 Task: Send an email with the signature Danielle Scott with the subject 'Request for payment' and the message 'I am pleased to inform you that we have accepted your proposal.' from softage.1@softage.net to softage.4@softage.net and softage.5@softage.net with CC to softage.6@softage.net
Action: Key pressed n
Screenshot: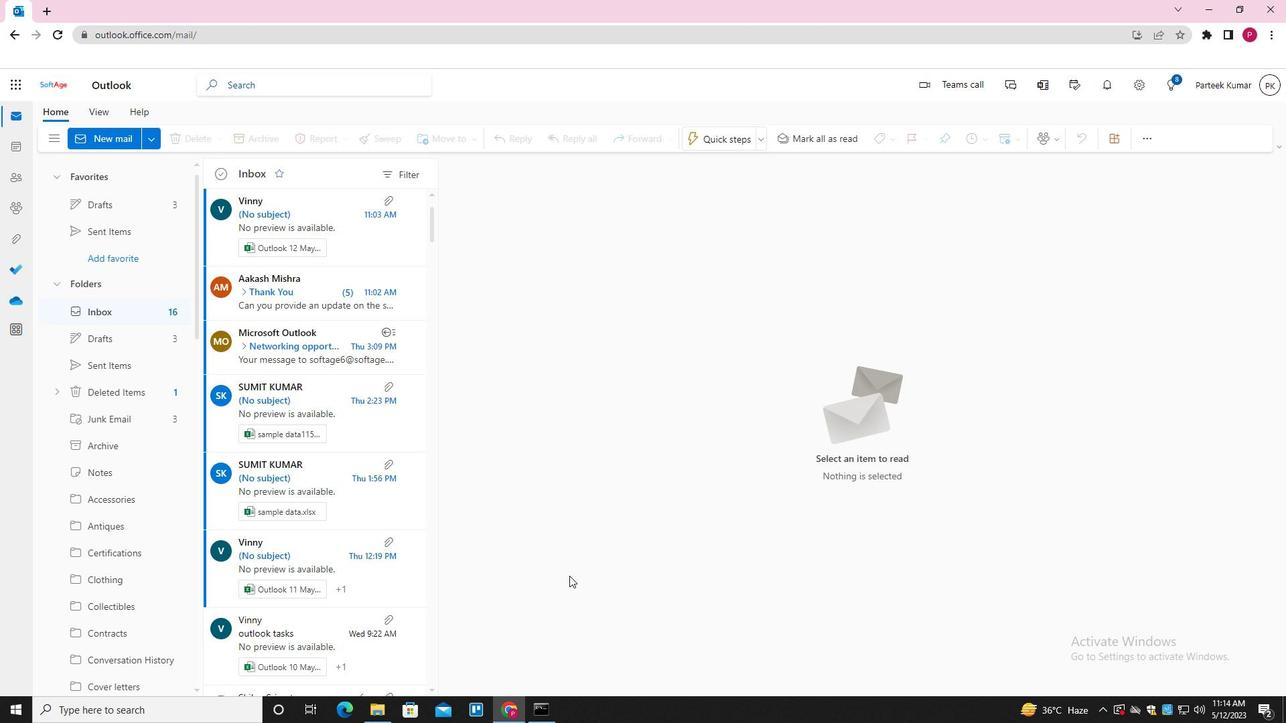 
Action: Mouse moved to (589, 378)
Screenshot: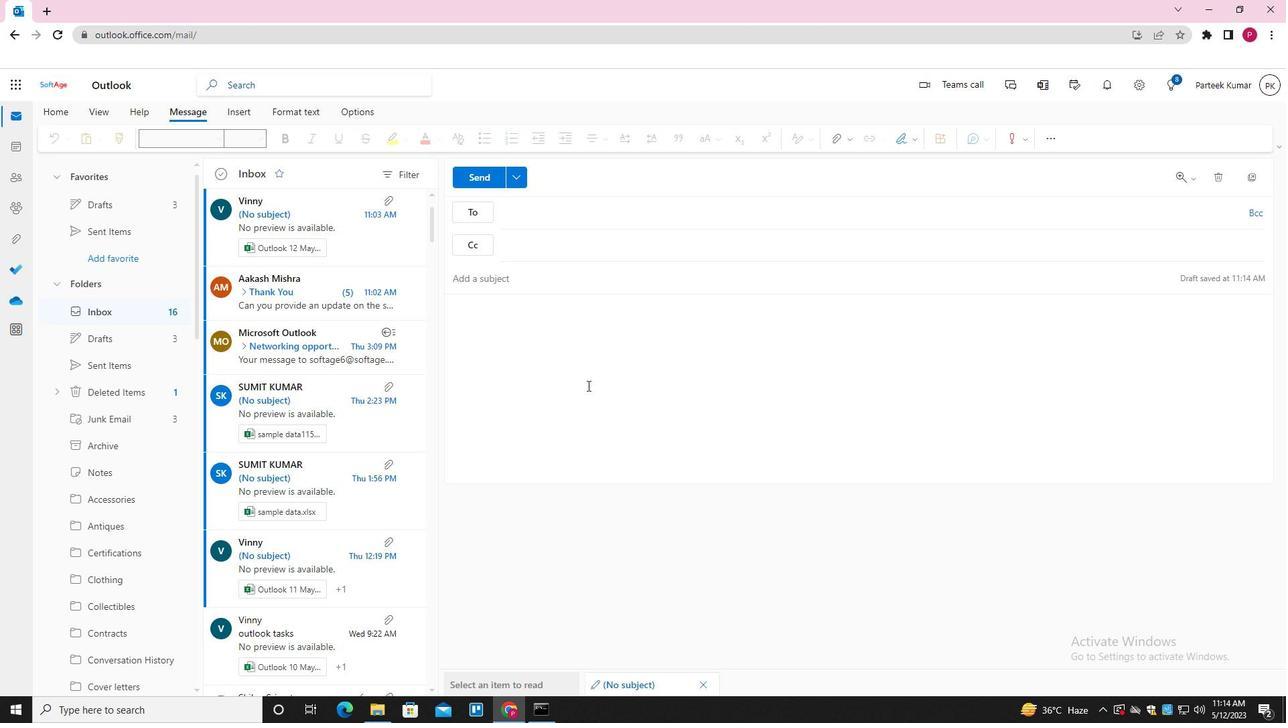 
Action: Mouse pressed left at (589, 378)
Screenshot: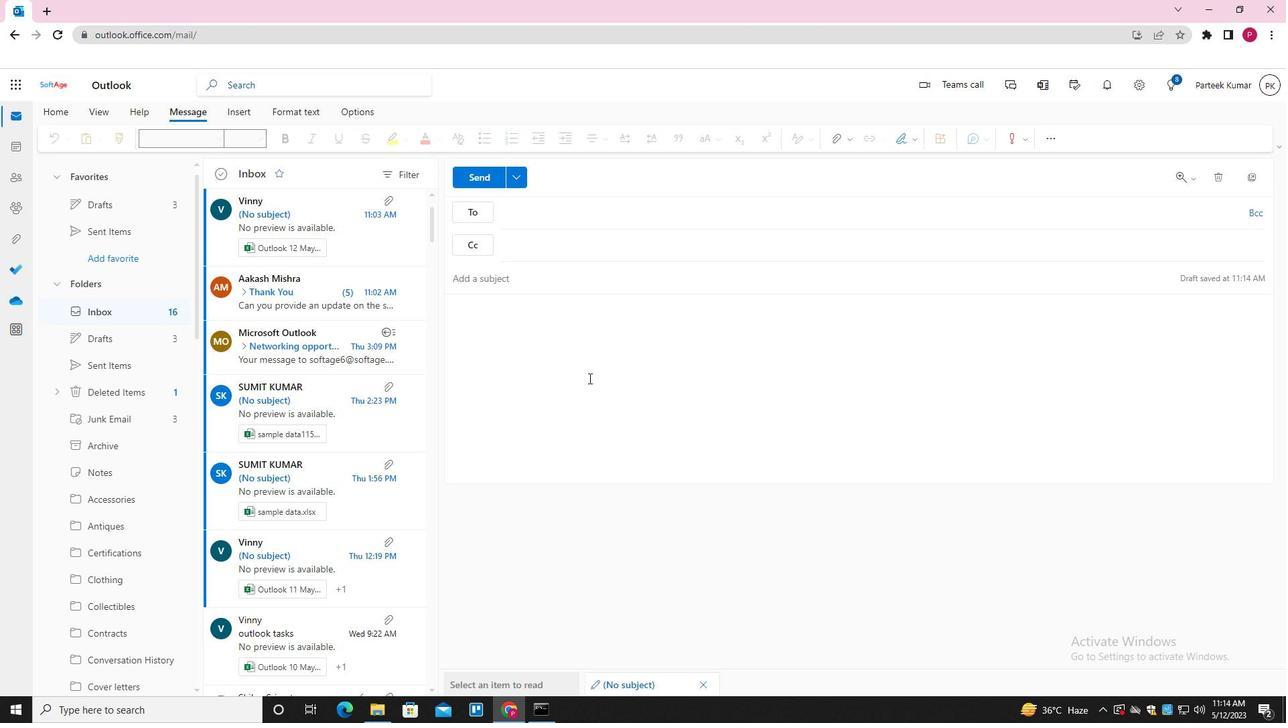 
Action: Mouse moved to (916, 145)
Screenshot: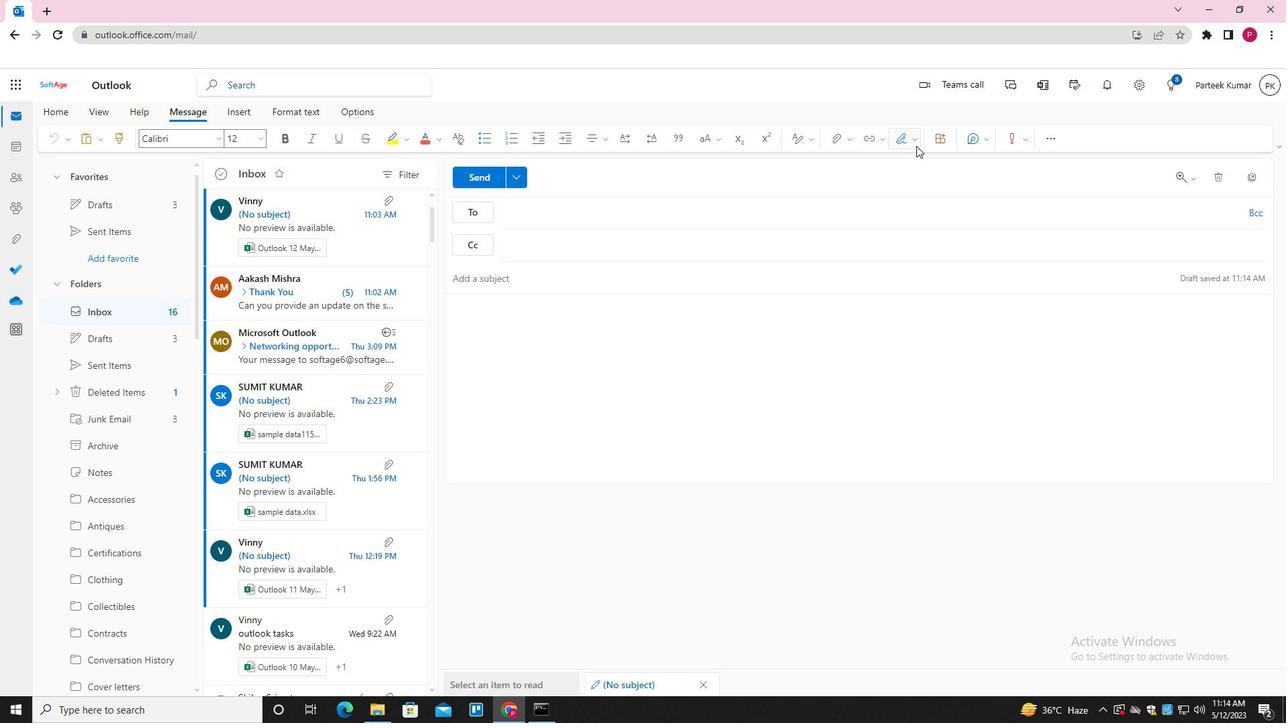 
Action: Mouse pressed left at (916, 145)
Screenshot: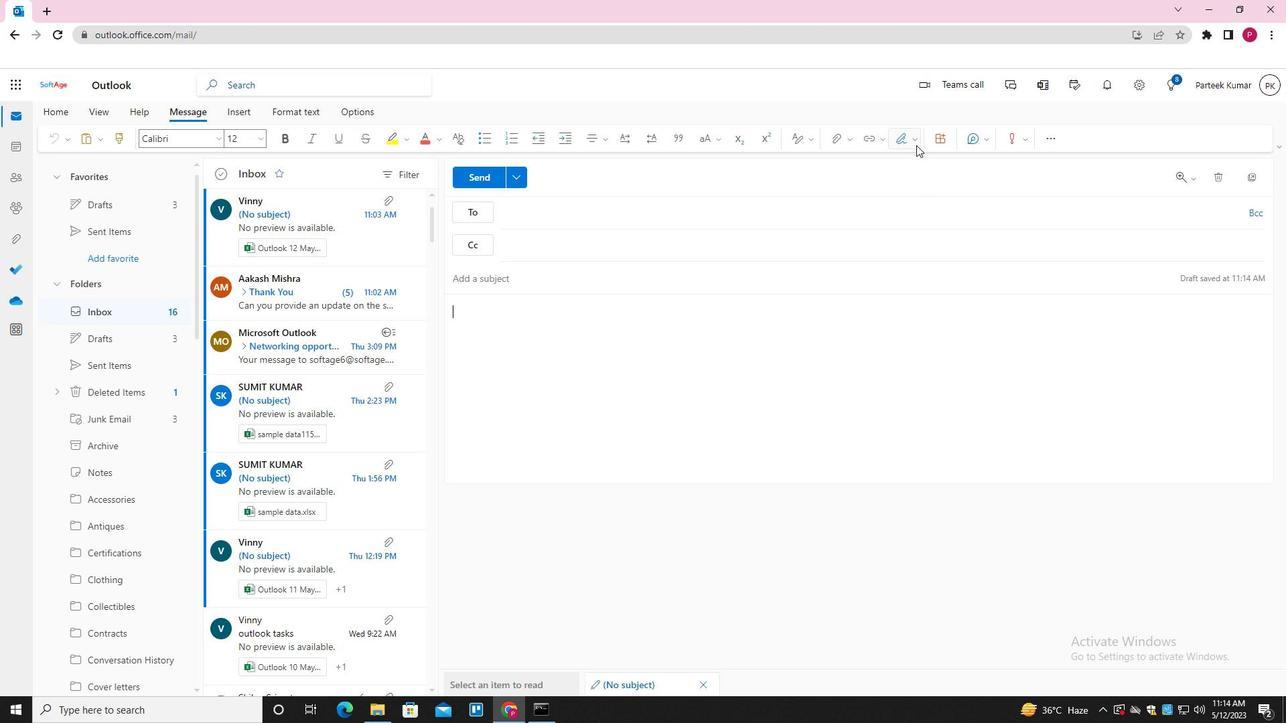 
Action: Mouse moved to (896, 194)
Screenshot: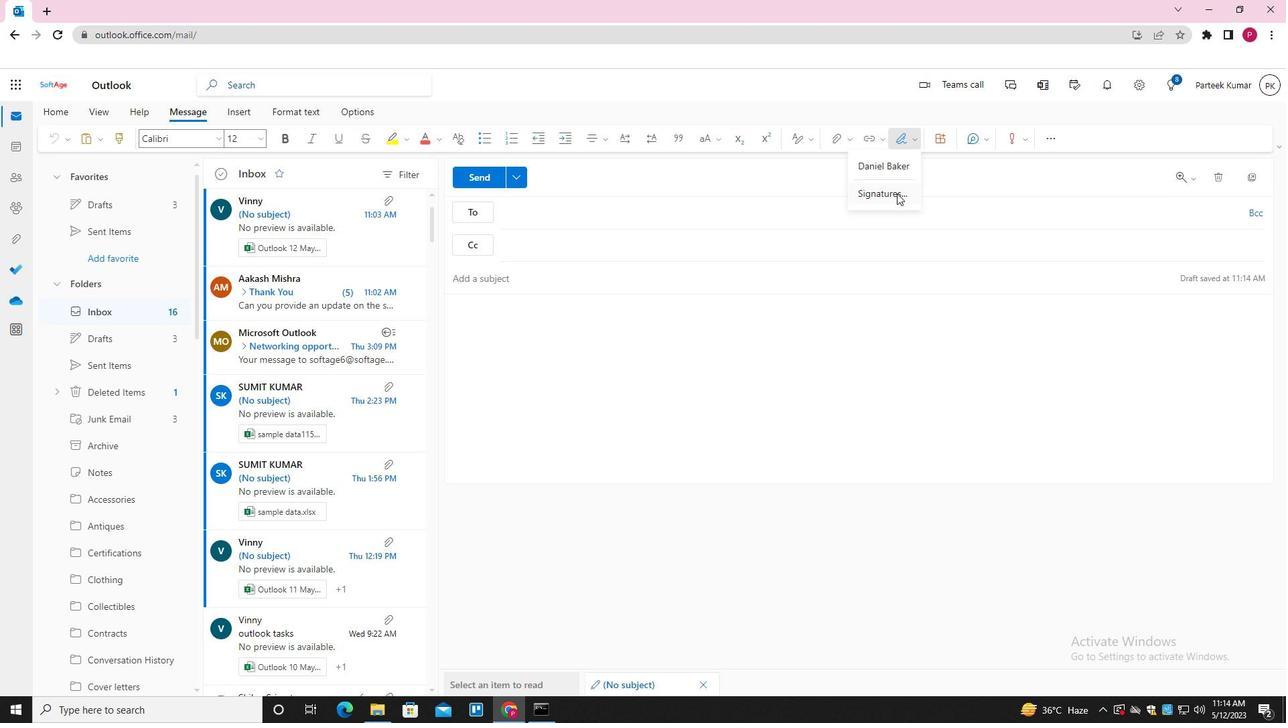 
Action: Mouse pressed left at (896, 194)
Screenshot: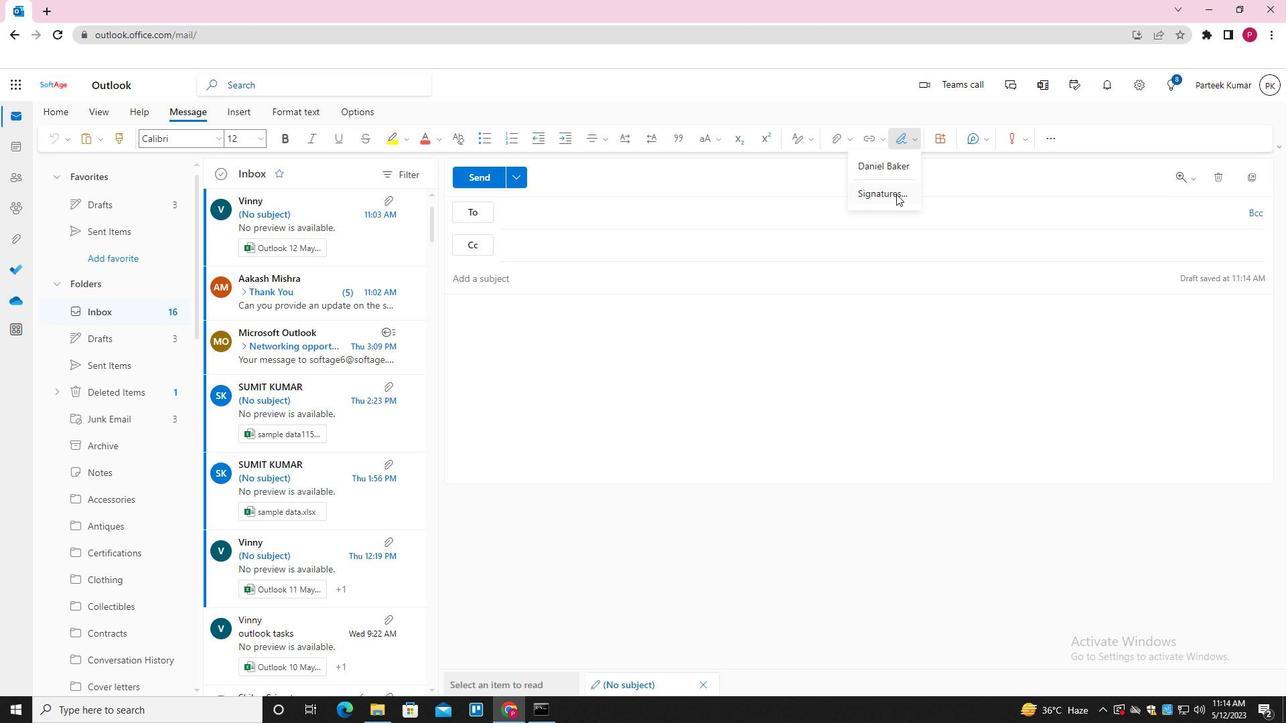 
Action: Mouse moved to (896, 246)
Screenshot: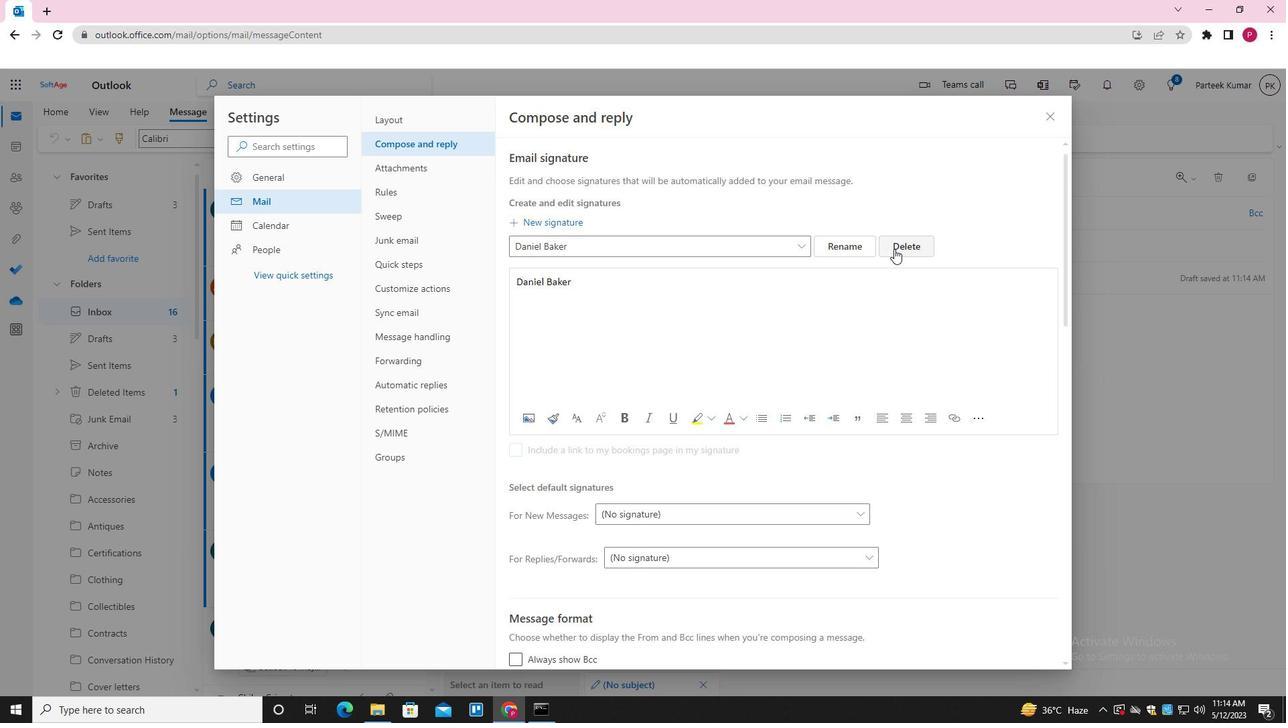 
Action: Mouse pressed left at (896, 246)
Screenshot: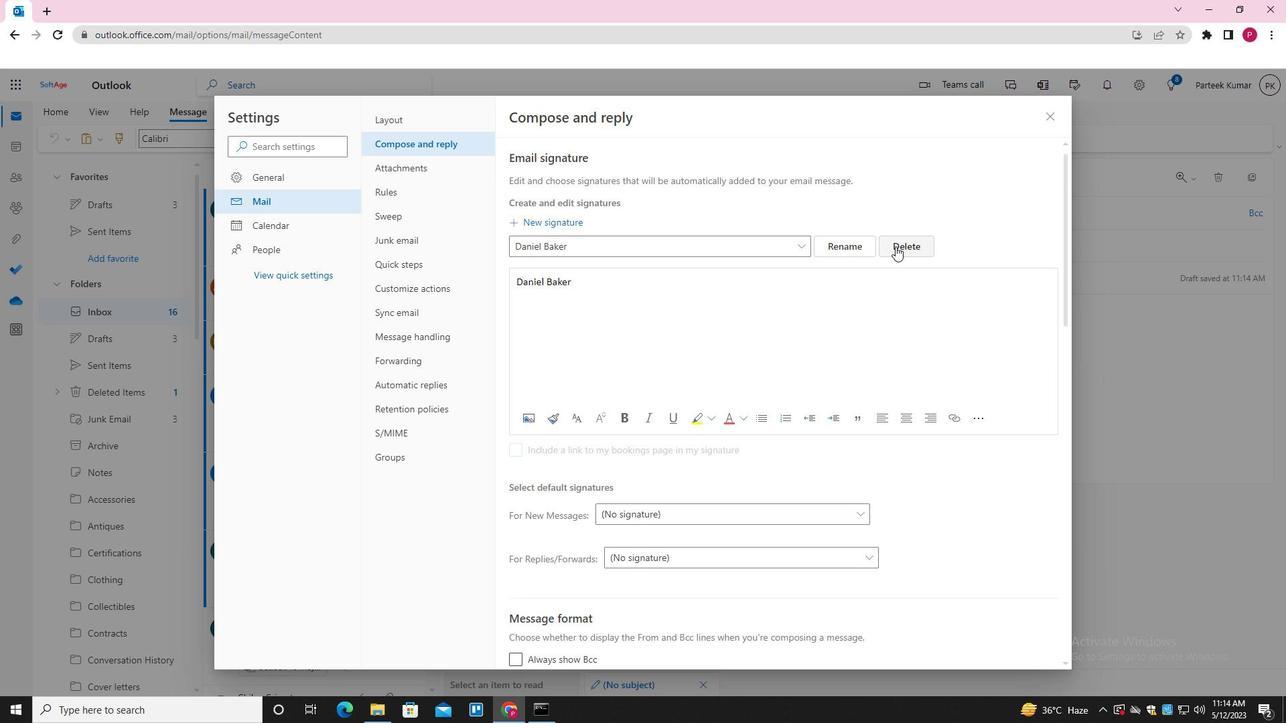 
Action: Mouse moved to (676, 250)
Screenshot: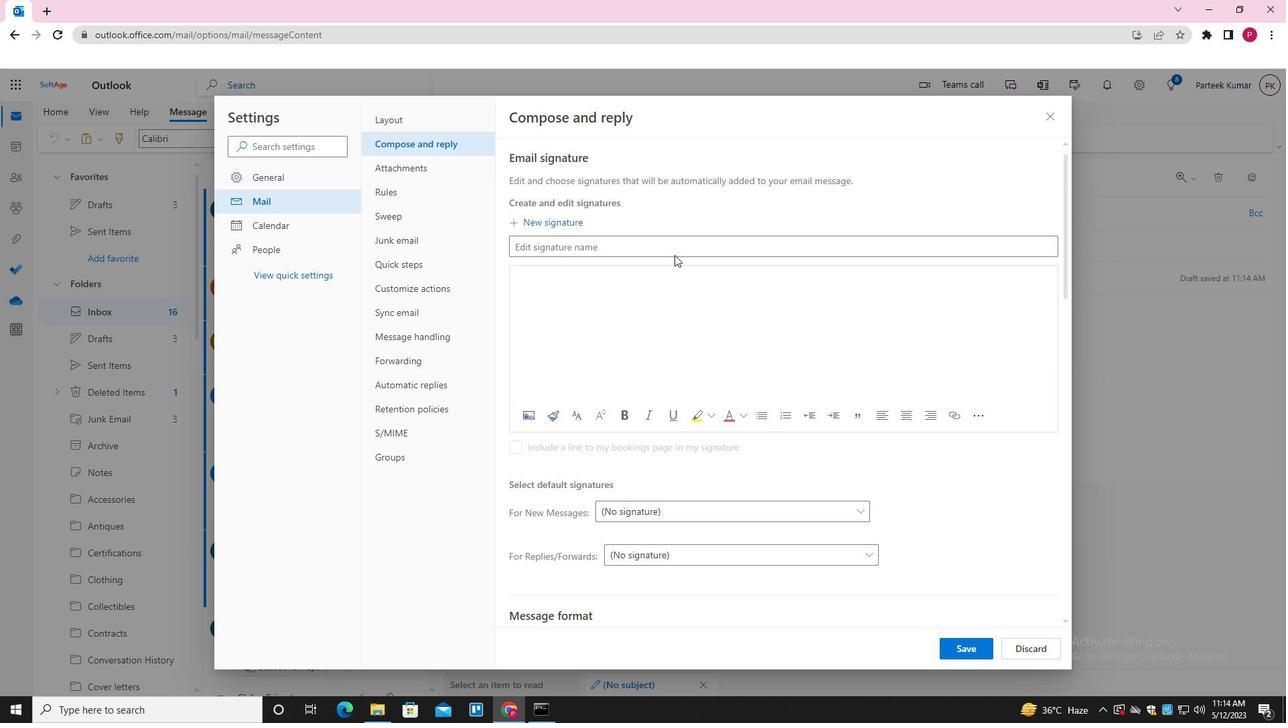 
Action: Mouse pressed left at (676, 250)
Screenshot: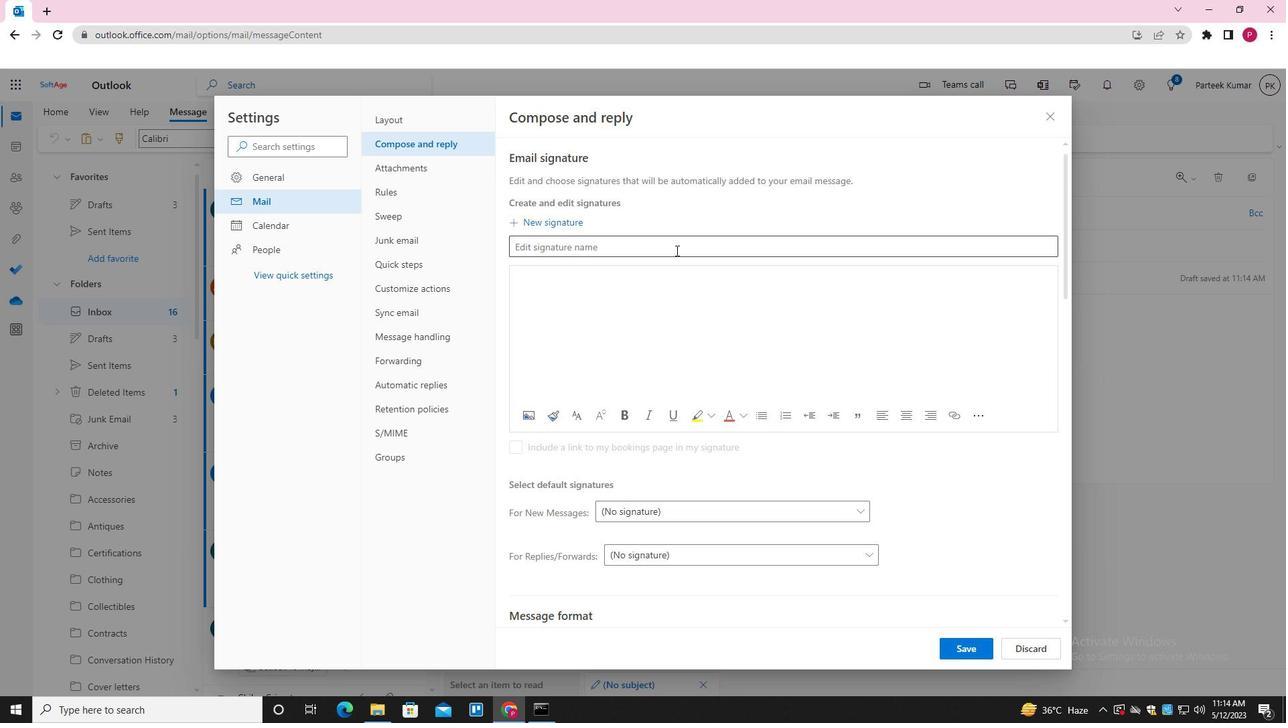 
Action: Key pressed <Key.shift>DANIELLE<Key.space><Key.shift>SCOTTctrl+A<'\x03'>
Screenshot: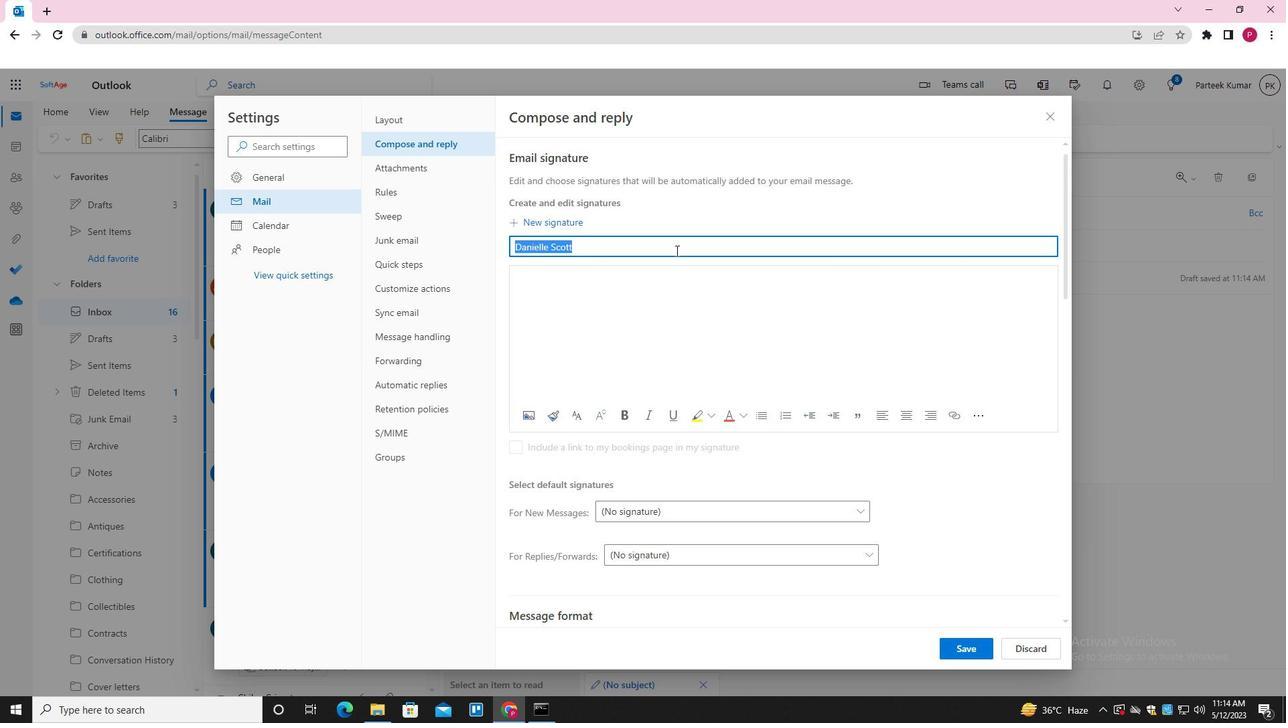 
Action: Mouse moved to (687, 290)
Screenshot: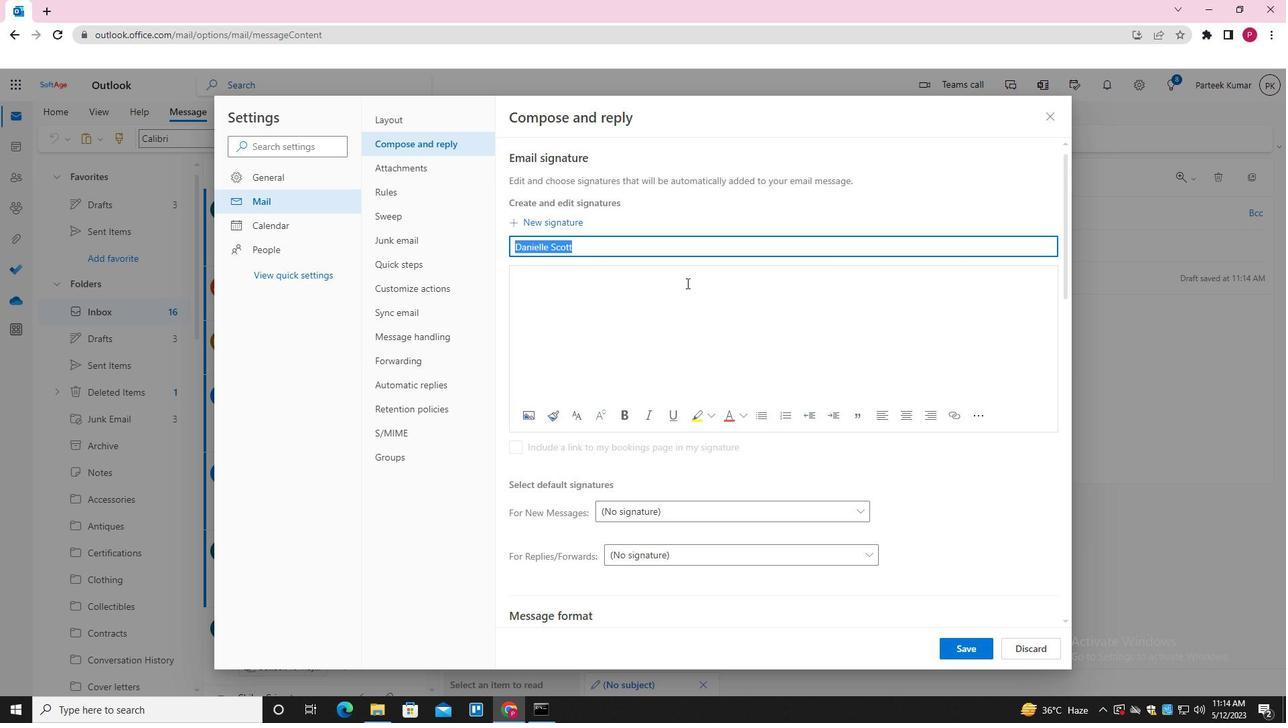
Action: Mouse pressed left at (687, 290)
Screenshot: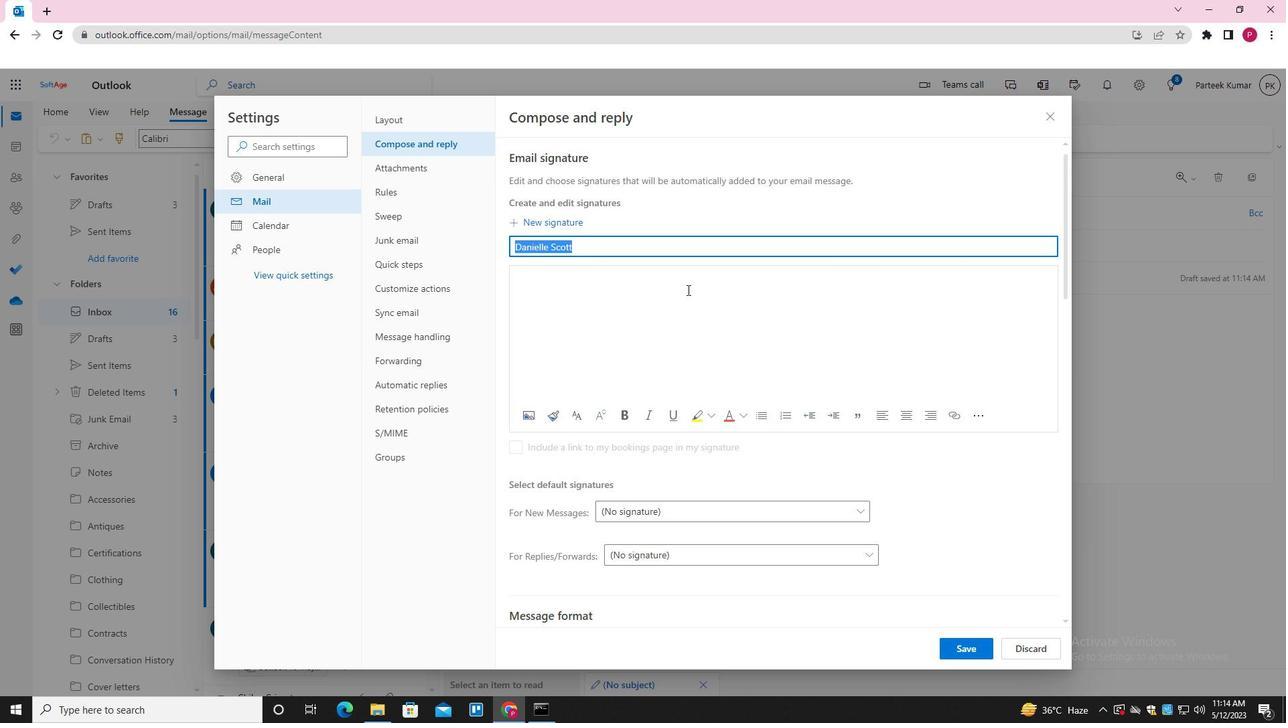 
Action: Key pressed ctrl+V
Screenshot: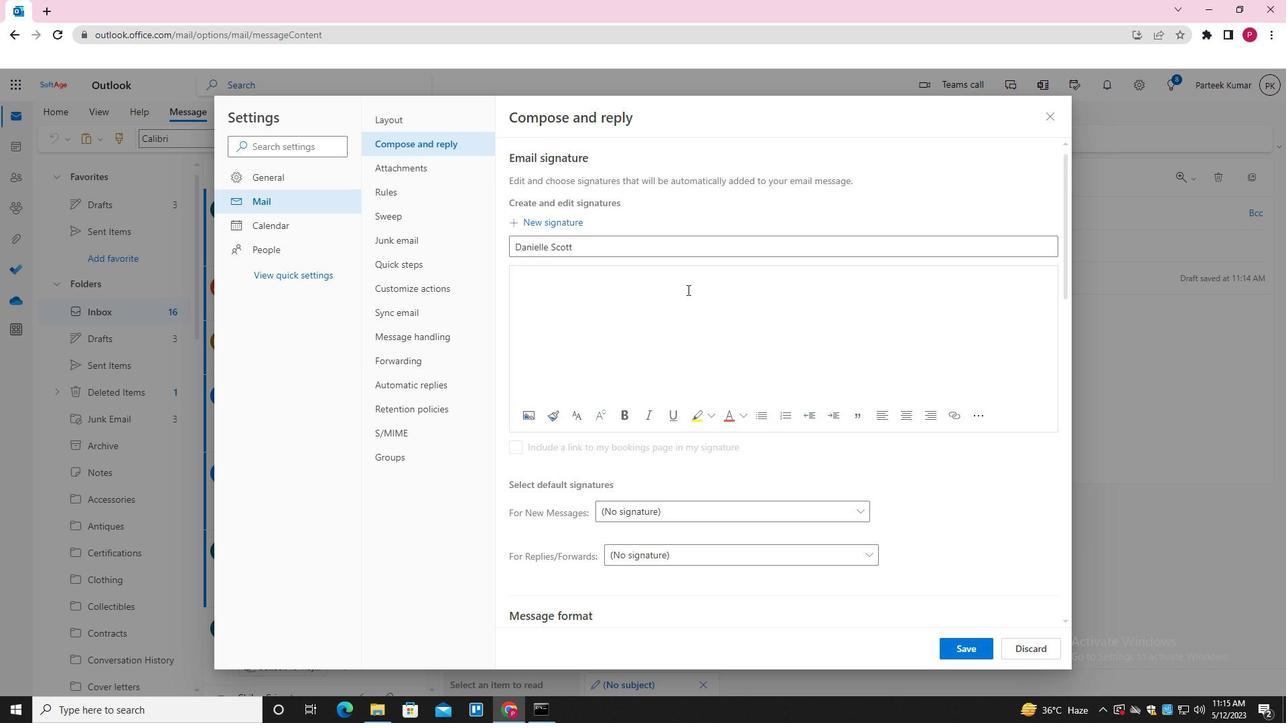 
Action: Mouse moved to (957, 647)
Screenshot: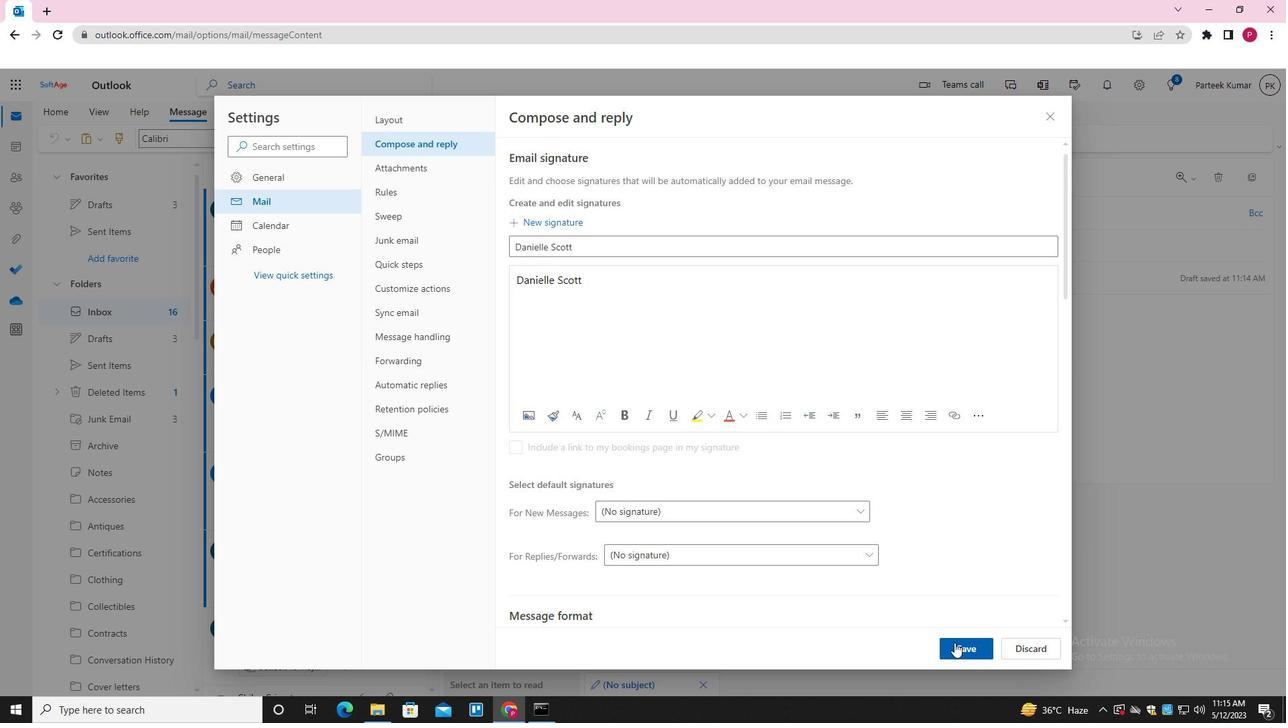 
Action: Mouse pressed left at (957, 647)
Screenshot: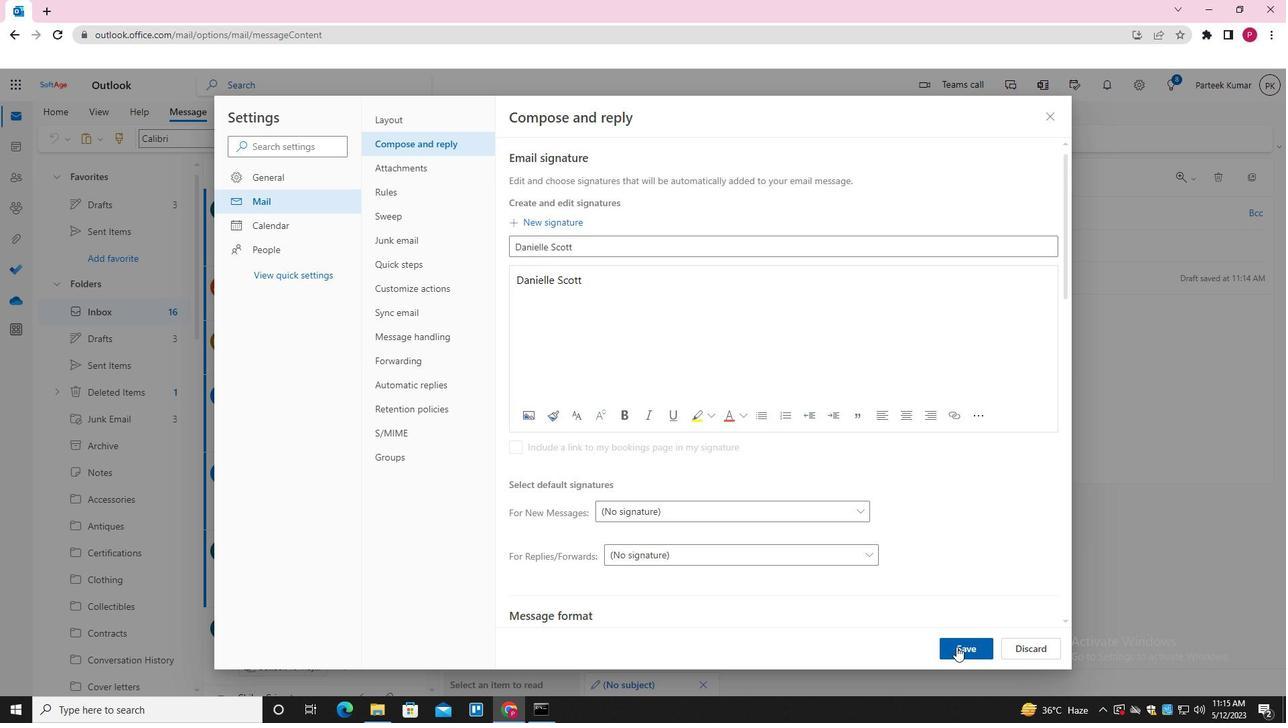 
Action: Mouse moved to (1044, 112)
Screenshot: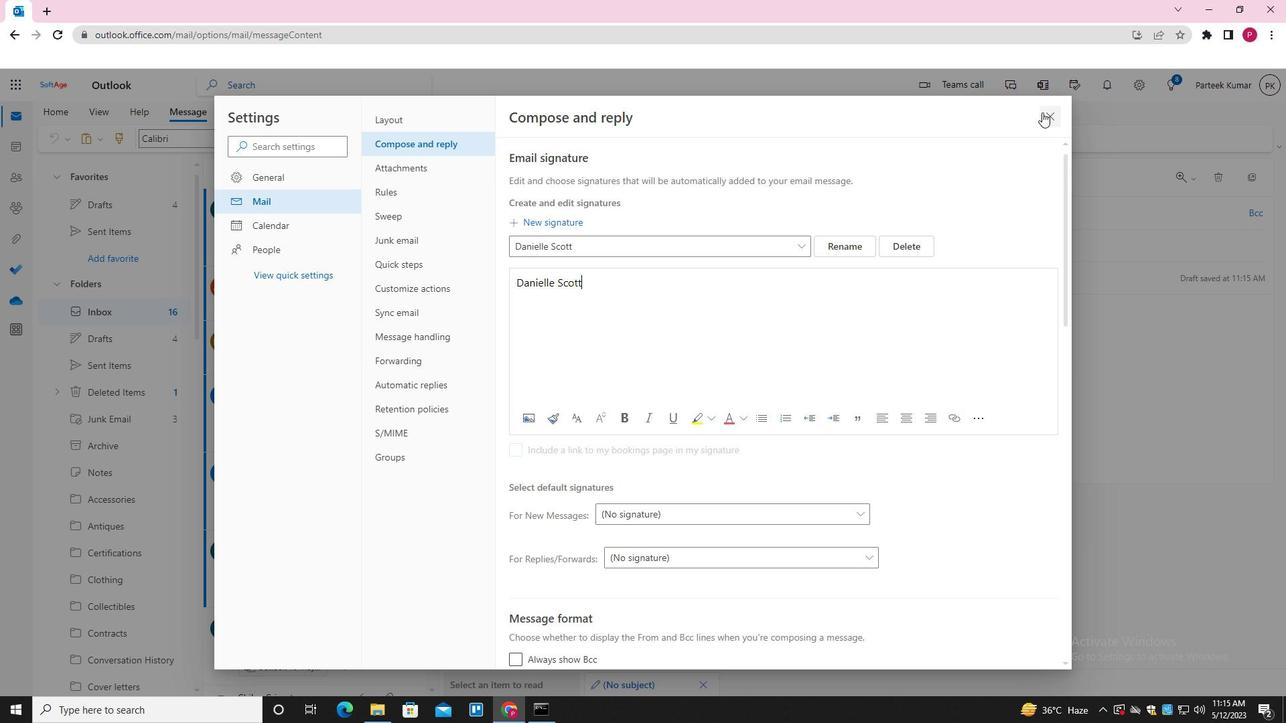 
Action: Mouse pressed left at (1044, 112)
Screenshot: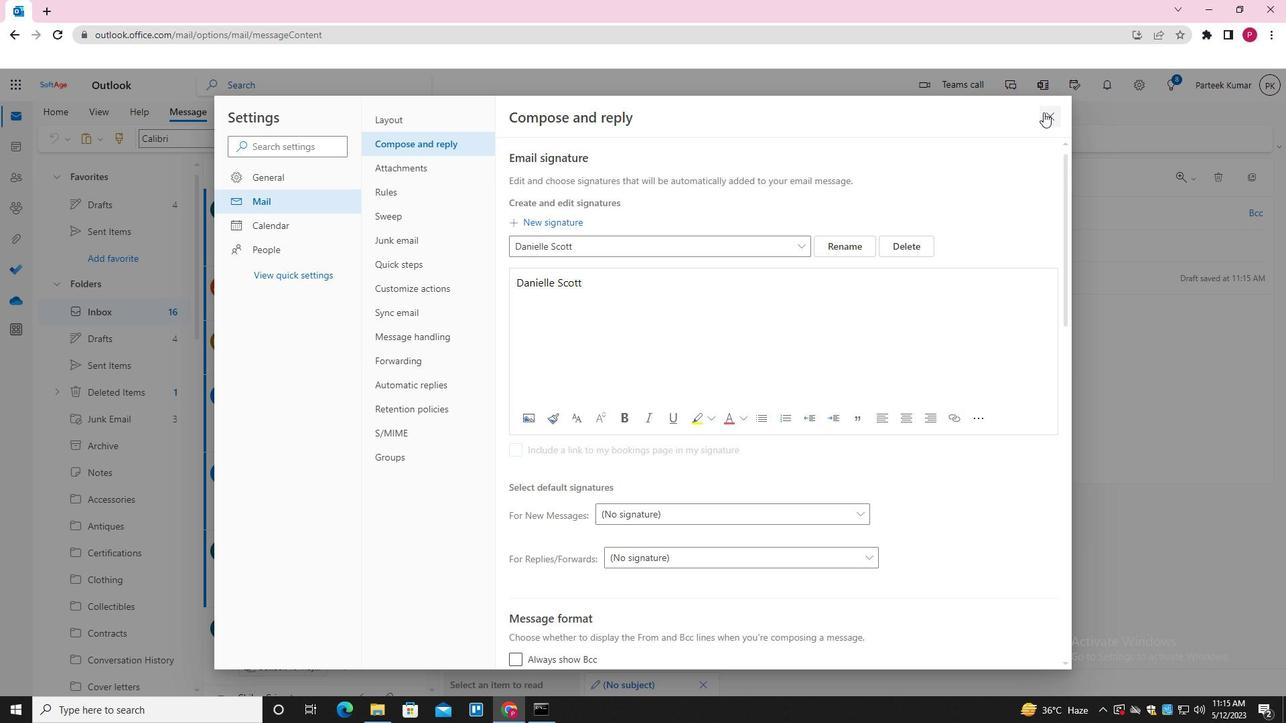 
Action: Mouse moved to (675, 337)
Screenshot: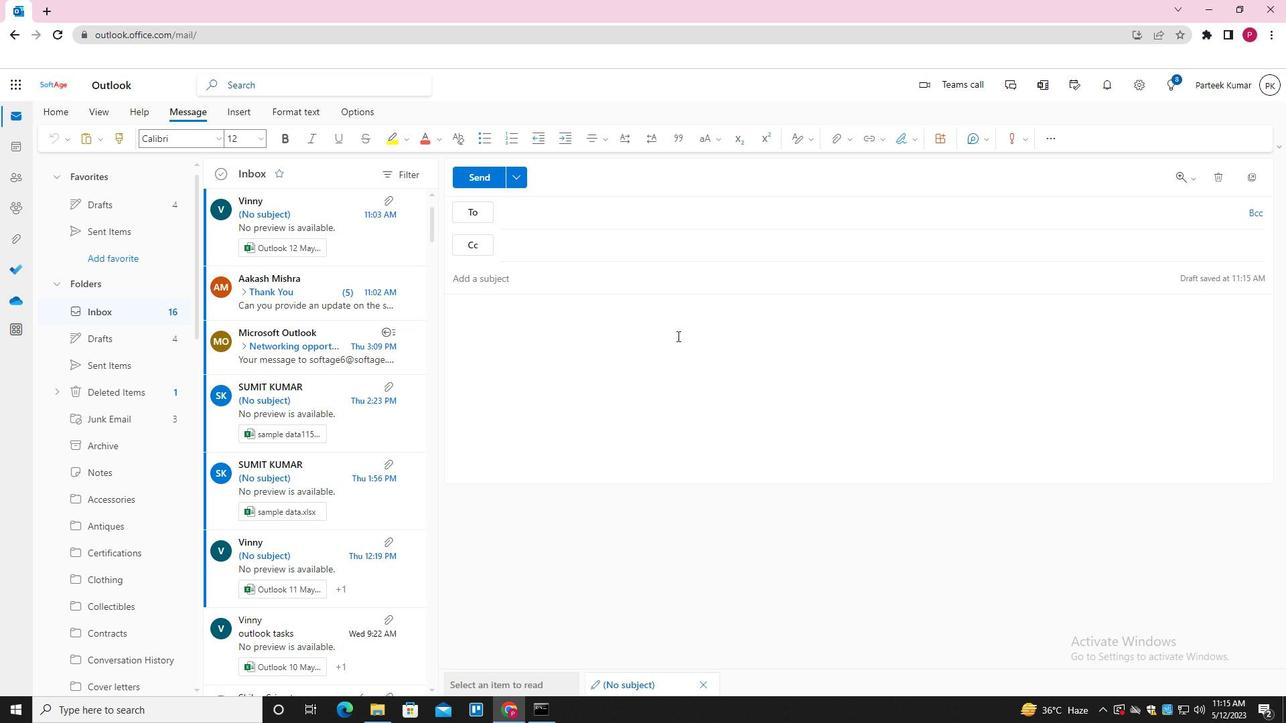 
Action: Mouse pressed left at (675, 337)
Screenshot: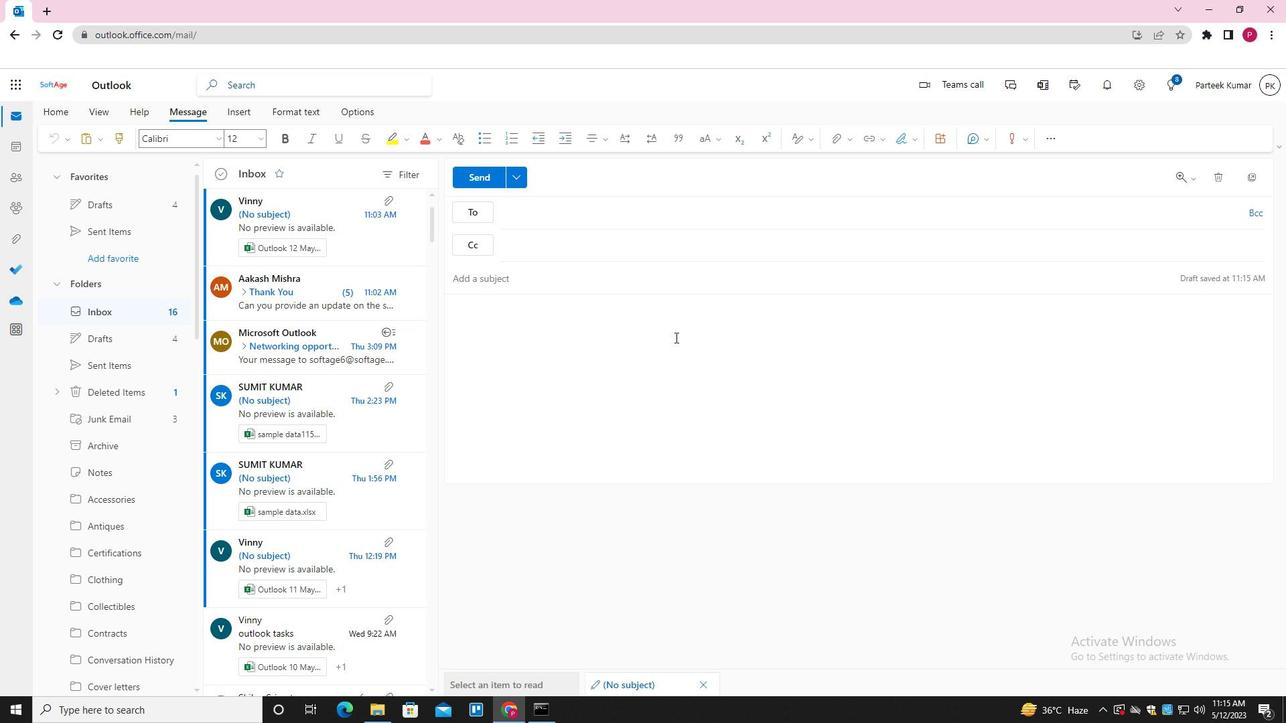
Action: Mouse moved to (909, 136)
Screenshot: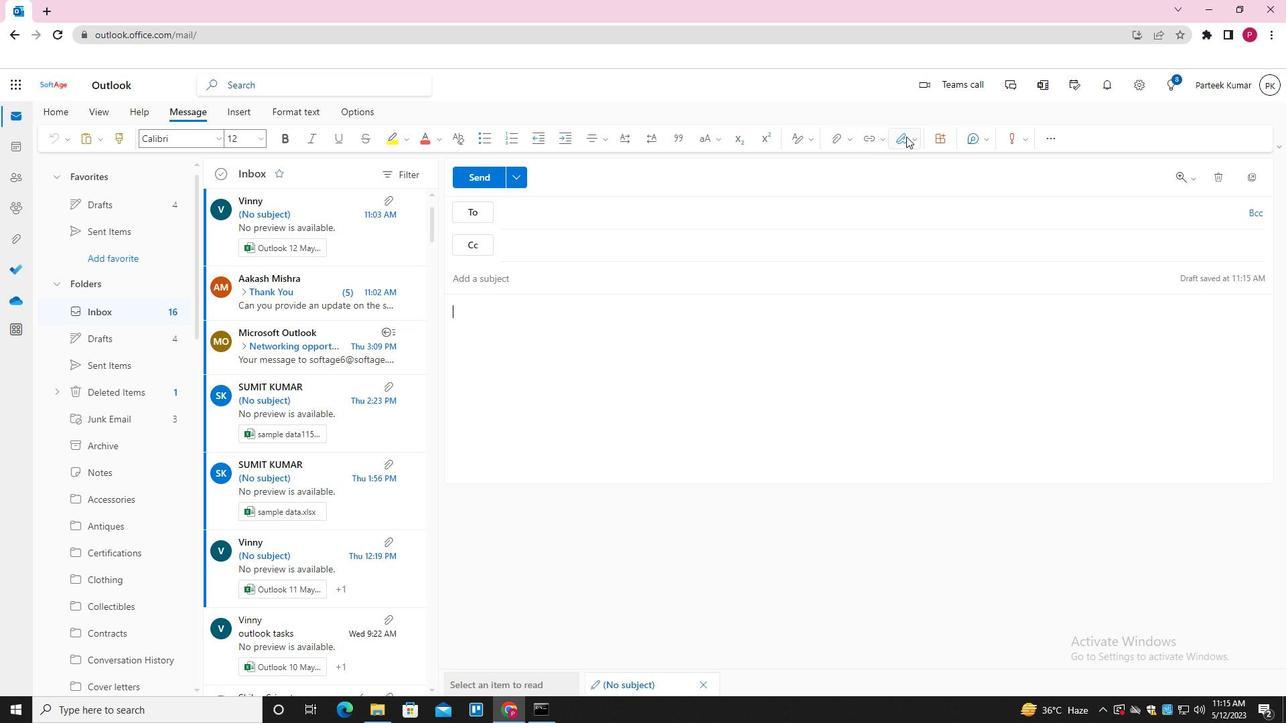 
Action: Mouse pressed left at (909, 136)
Screenshot: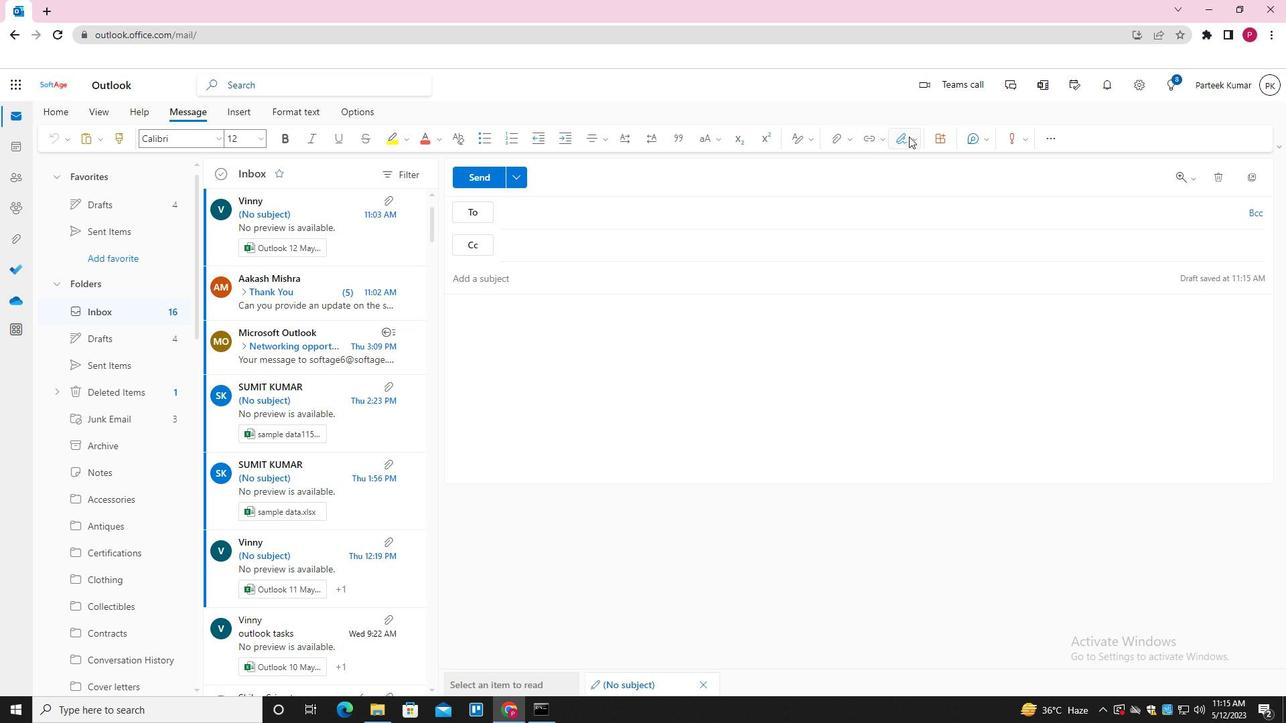 
Action: Mouse moved to (887, 166)
Screenshot: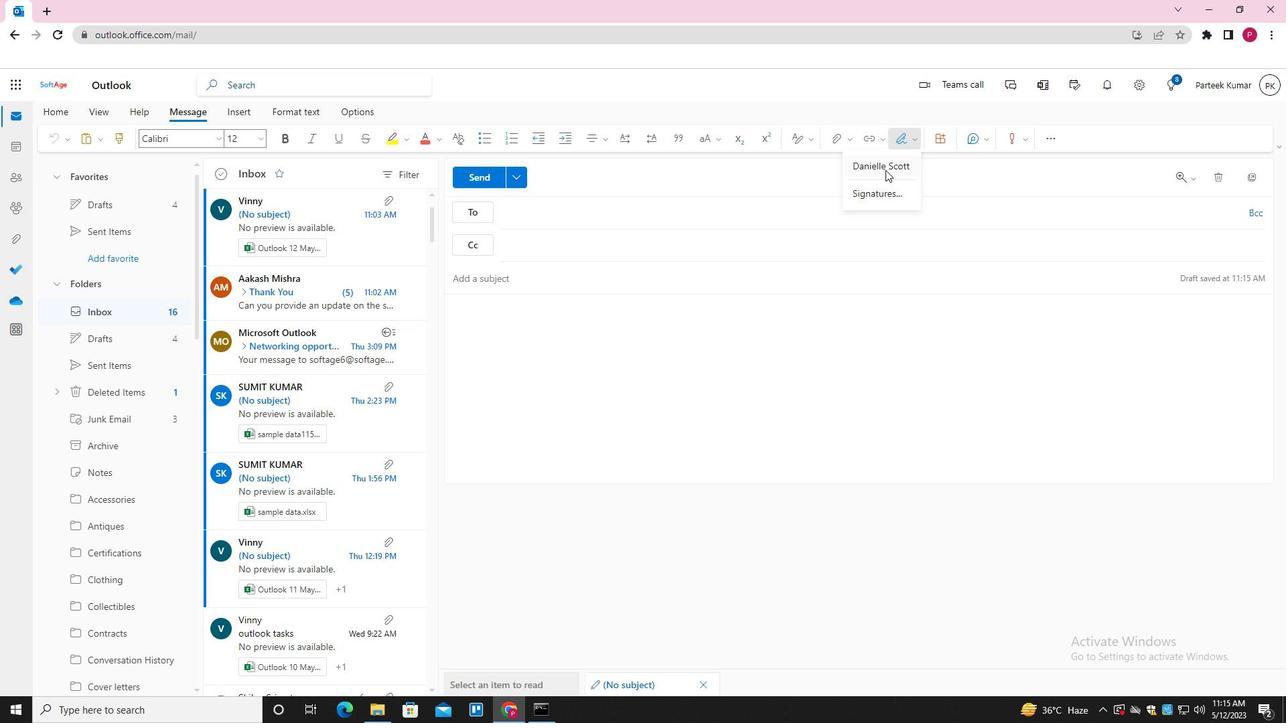 
Action: Mouse pressed left at (887, 166)
Screenshot: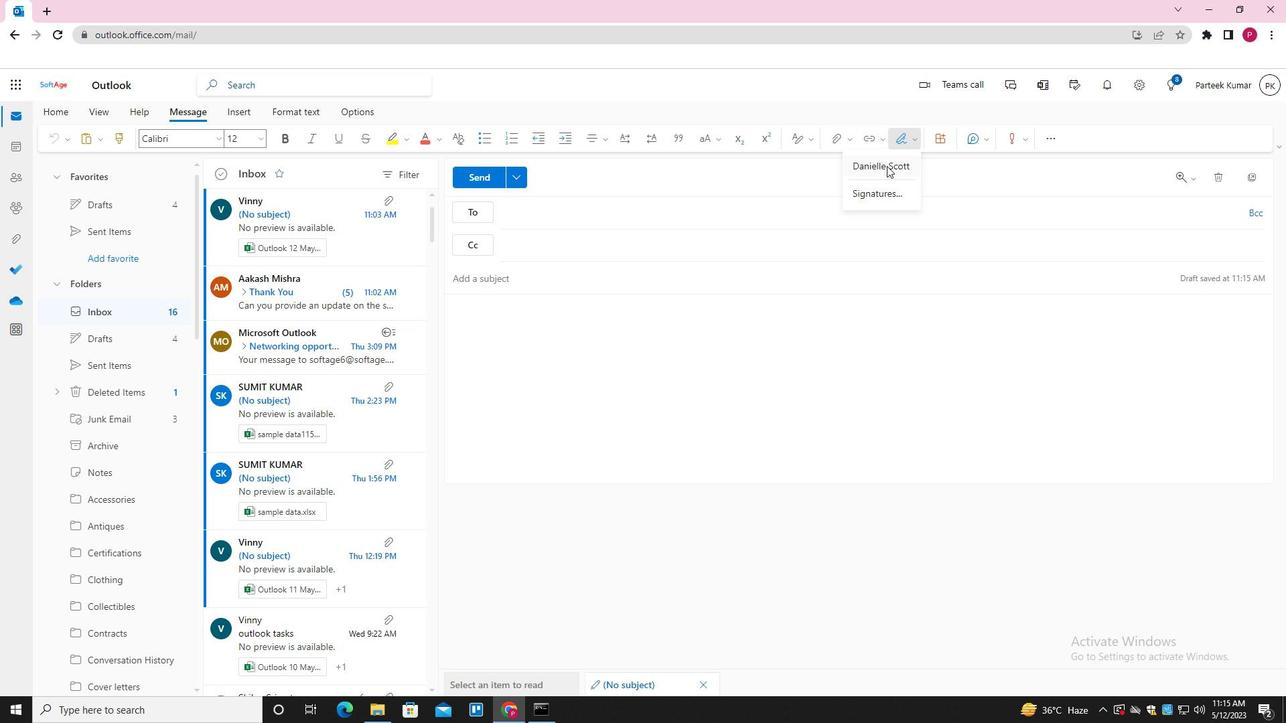 
Action: Mouse moved to (541, 282)
Screenshot: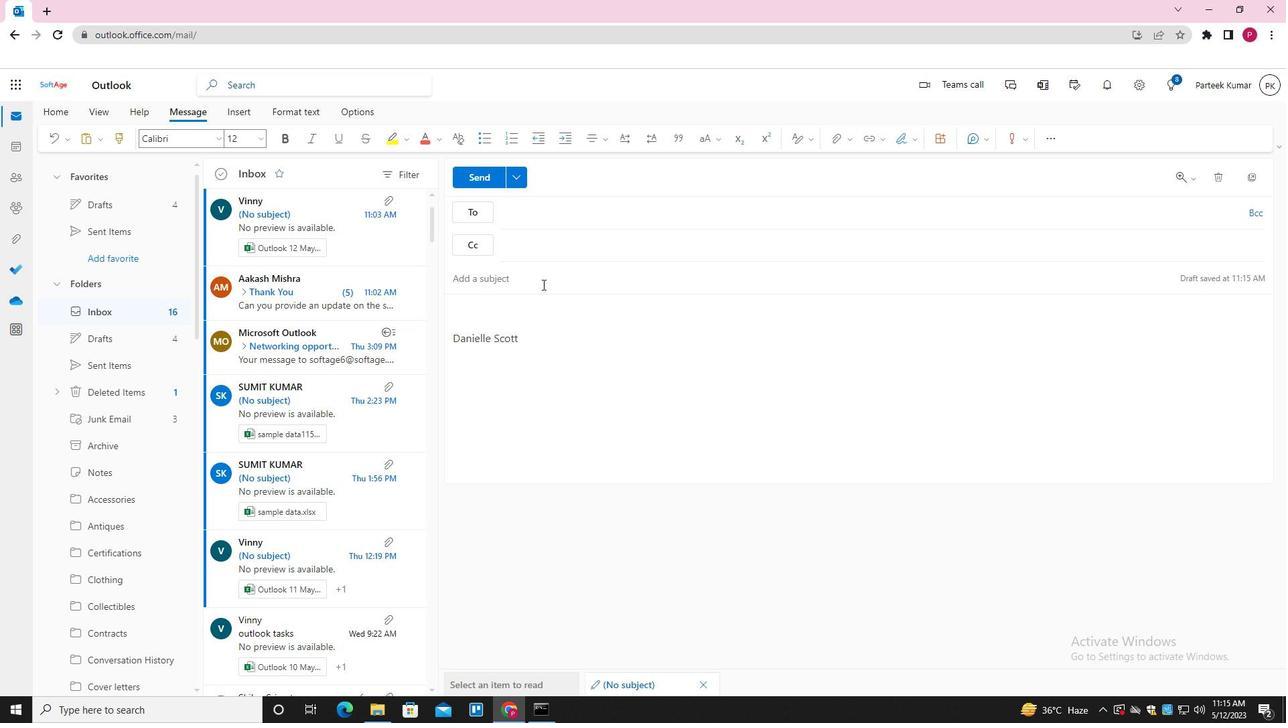 
Action: Mouse pressed left at (541, 282)
Screenshot: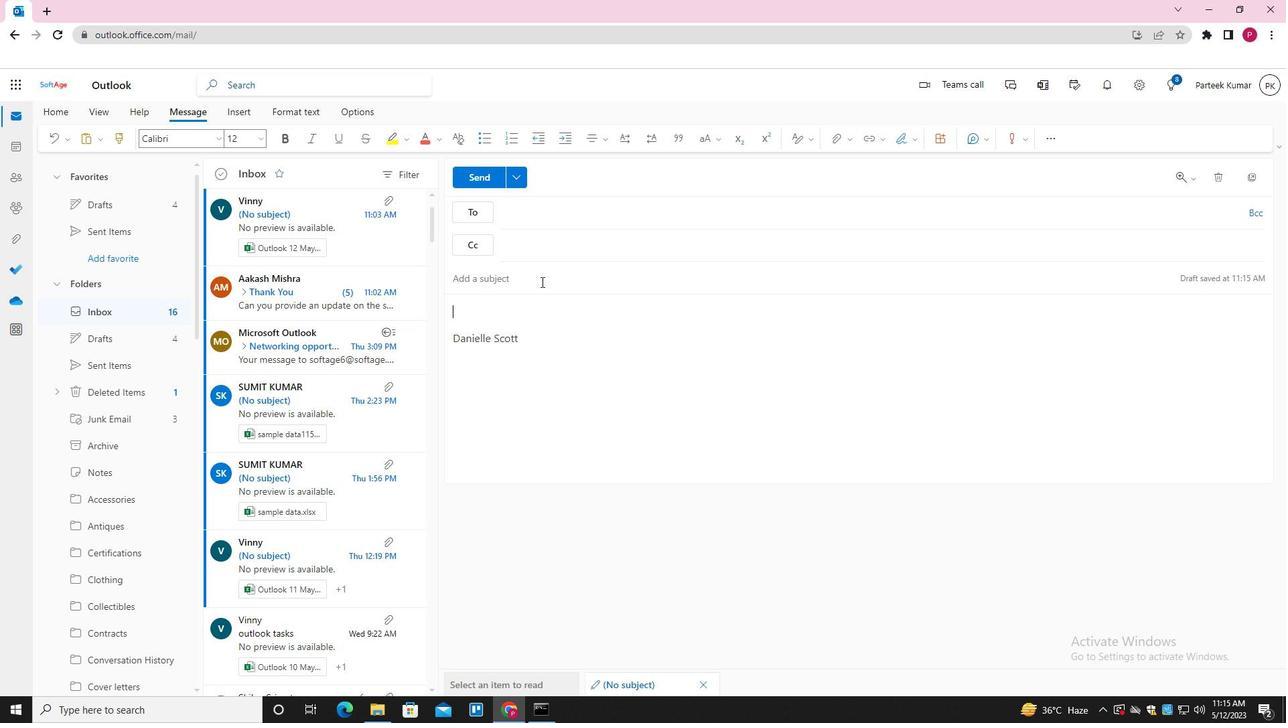 
Action: Key pressed <Key.shift>ctrl+REQUEST<Key.space>FOR<Key.space>PAYMENT<Key.space>
Screenshot: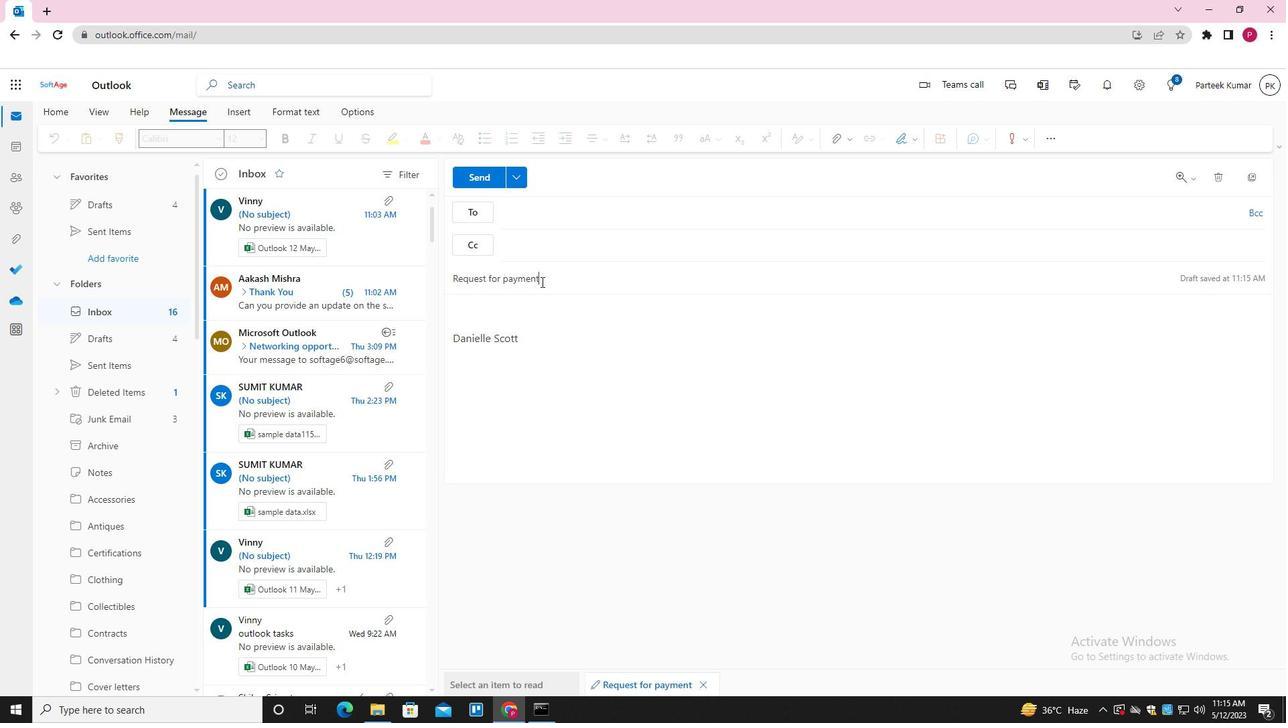 
Action: Mouse moved to (518, 309)
Screenshot: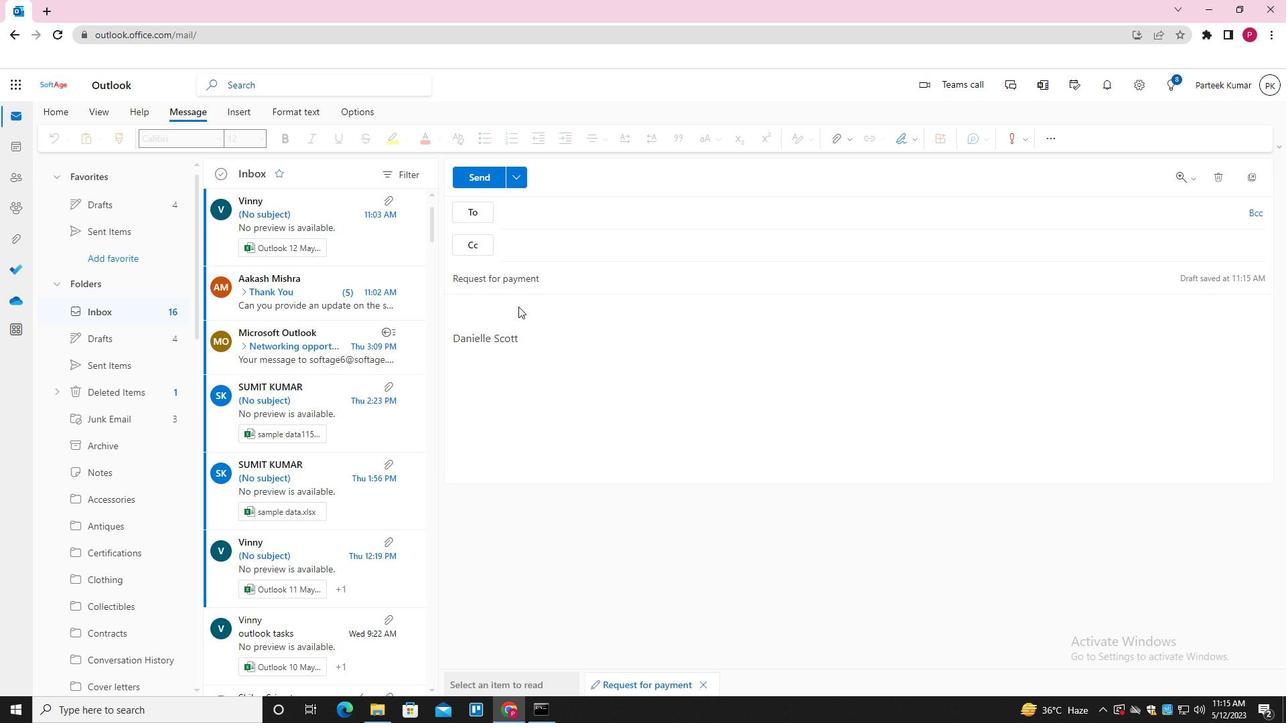 
Action: Mouse pressed left at (518, 309)
Screenshot: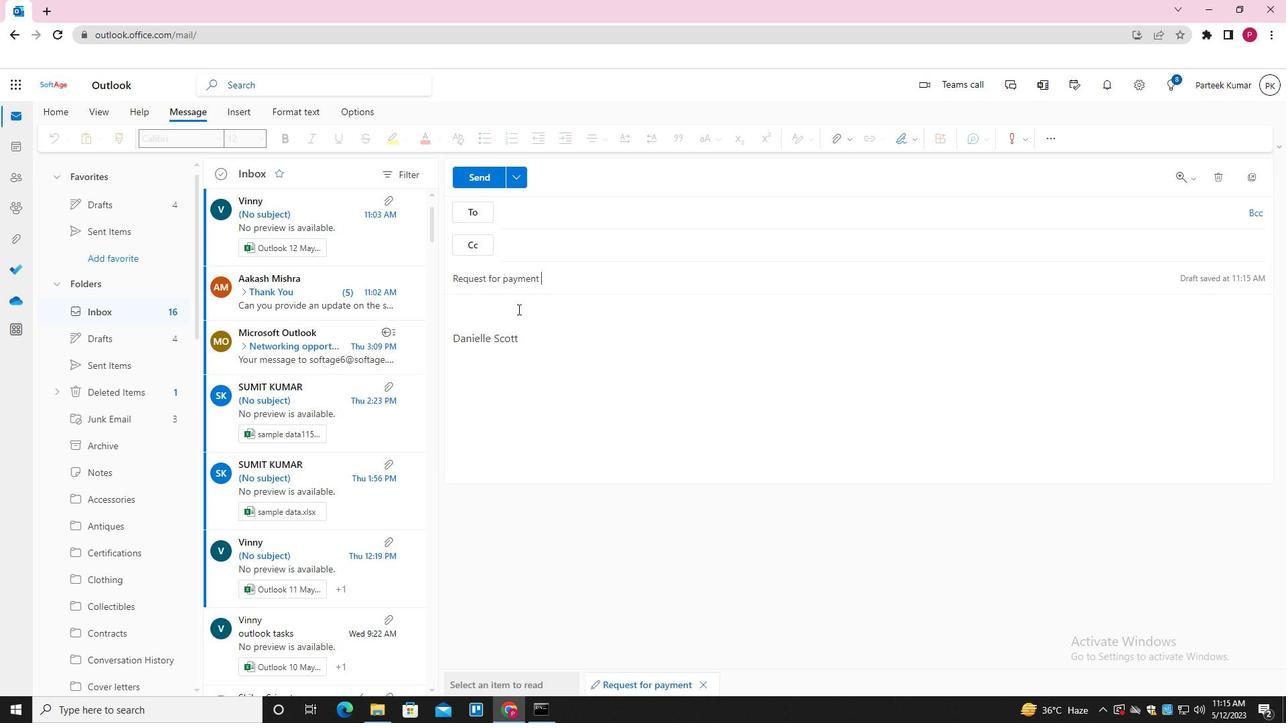 
Action: Key pressed <Key.shift>I<Key.space>AM<Key.space>PLEASED<Key.space>TO<Key.space>INFORM<Key.space>YOU<Key.space>THAT<Key.space>WE<Key.space>HAVW<Key.backspace>E<Key.space>ACCEPTED<Key.space>YOUR<Key.space>PROPOSAL<Key.space>
Screenshot: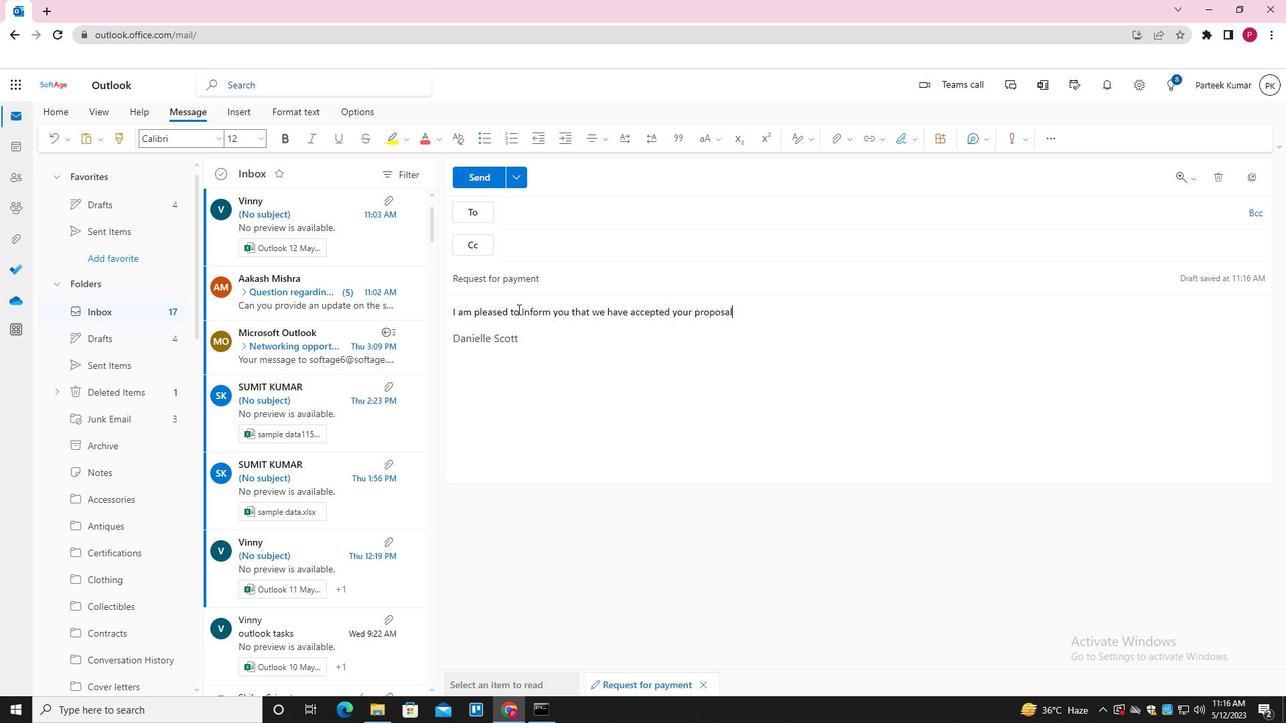 
Action: Mouse moved to (532, 209)
Screenshot: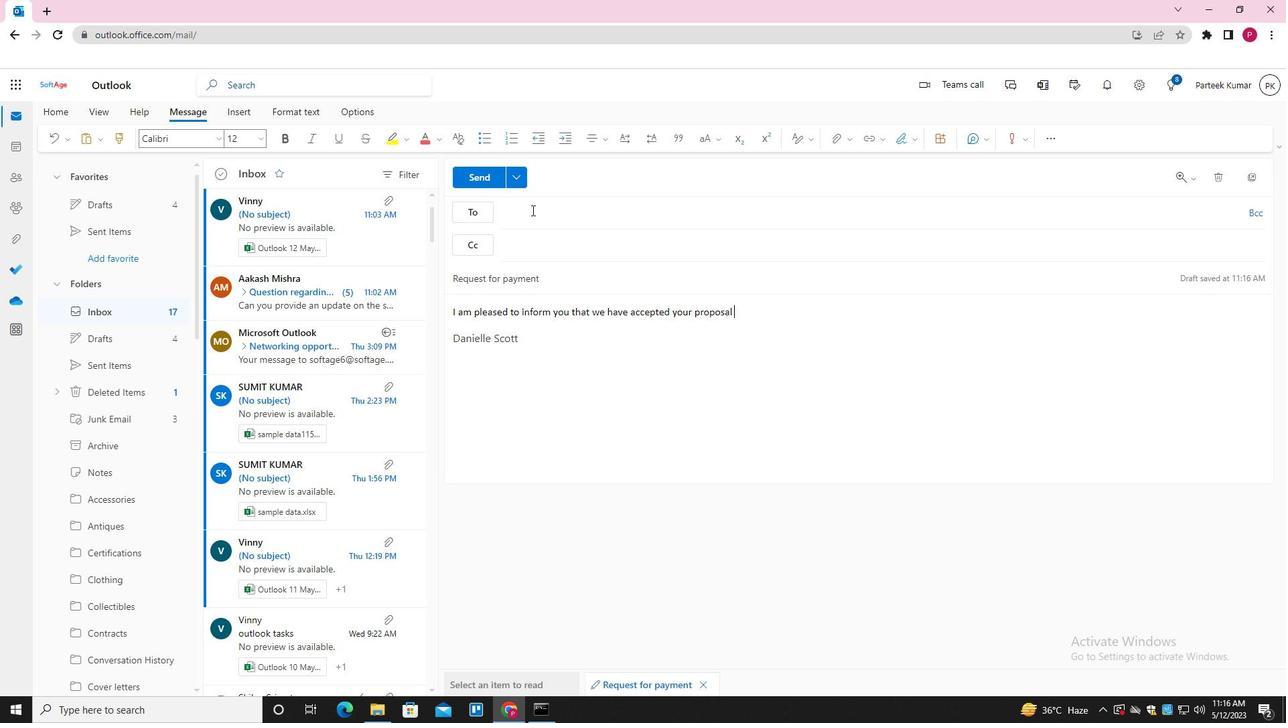 
Action: Mouse pressed left at (532, 209)
Screenshot: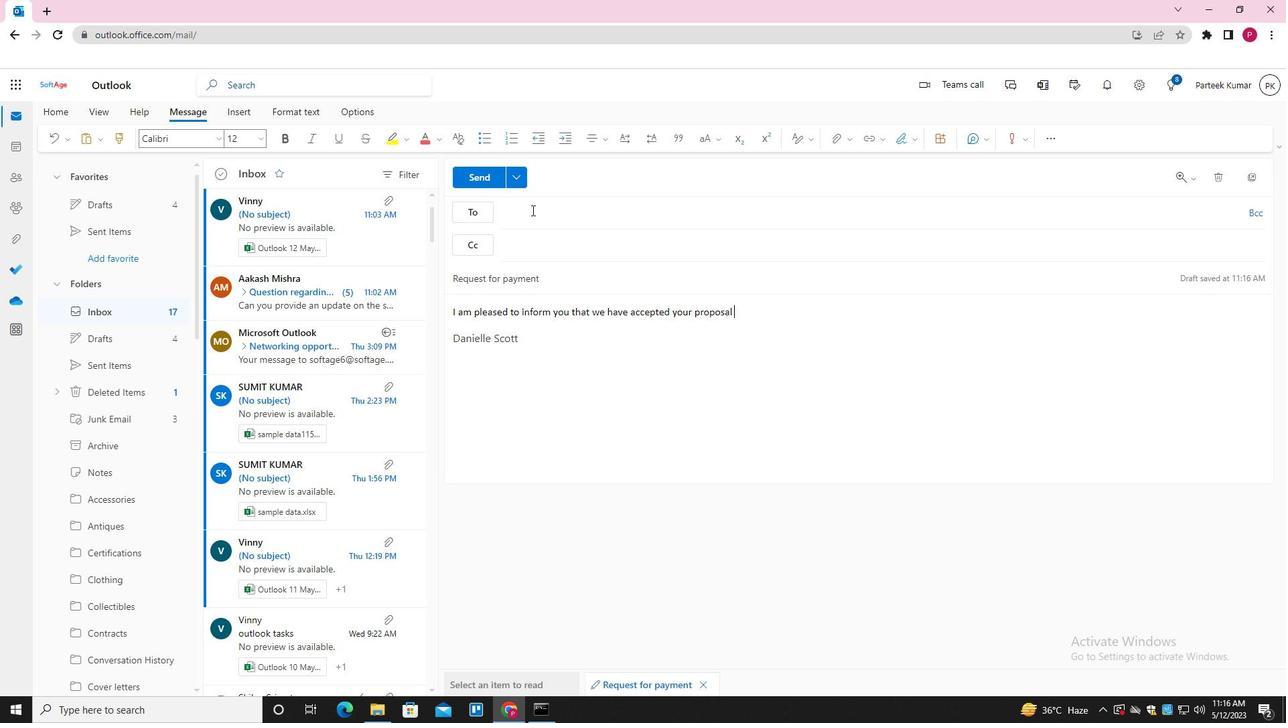 
Action: Key pressed SOFTAGE.4<Key.shift>@SOFTAGE.NET<Key.enter>SOFTAGE.5<Key.shift>@SOFTAGE.NET<Key.enter>
Screenshot: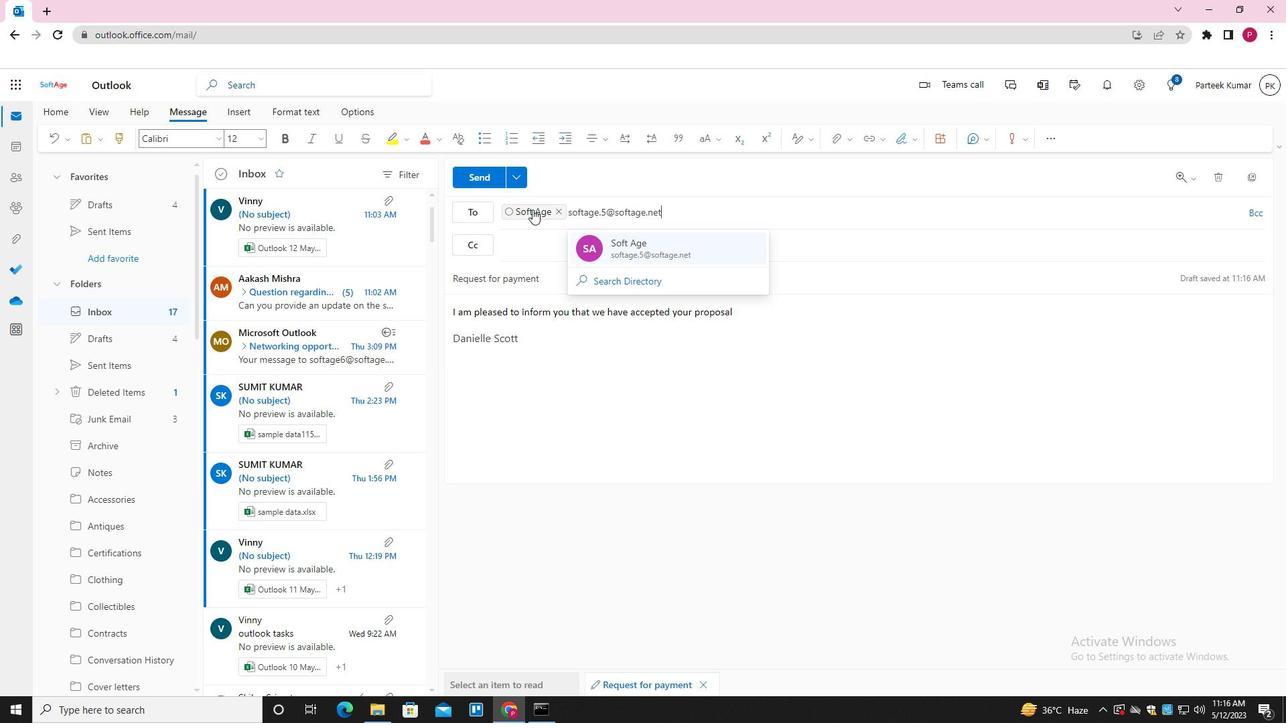 
Action: Mouse moved to (546, 248)
Screenshot: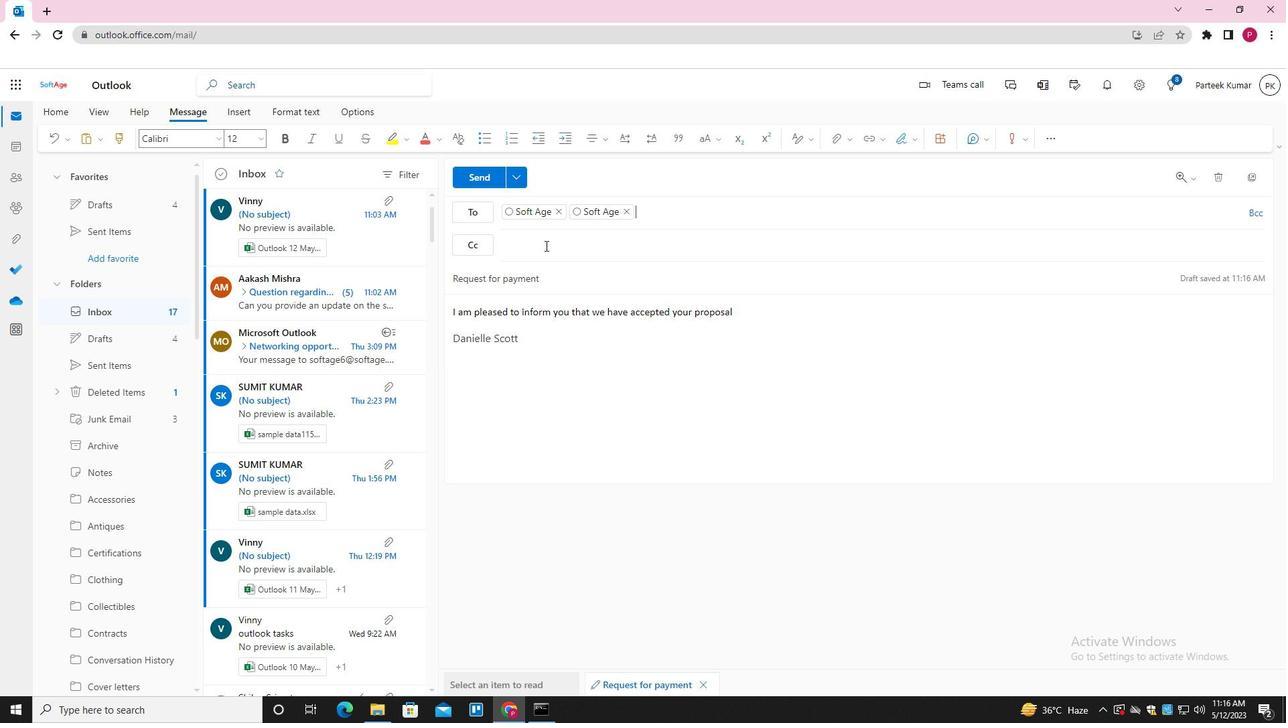 
Action: Mouse pressed left at (546, 248)
Screenshot: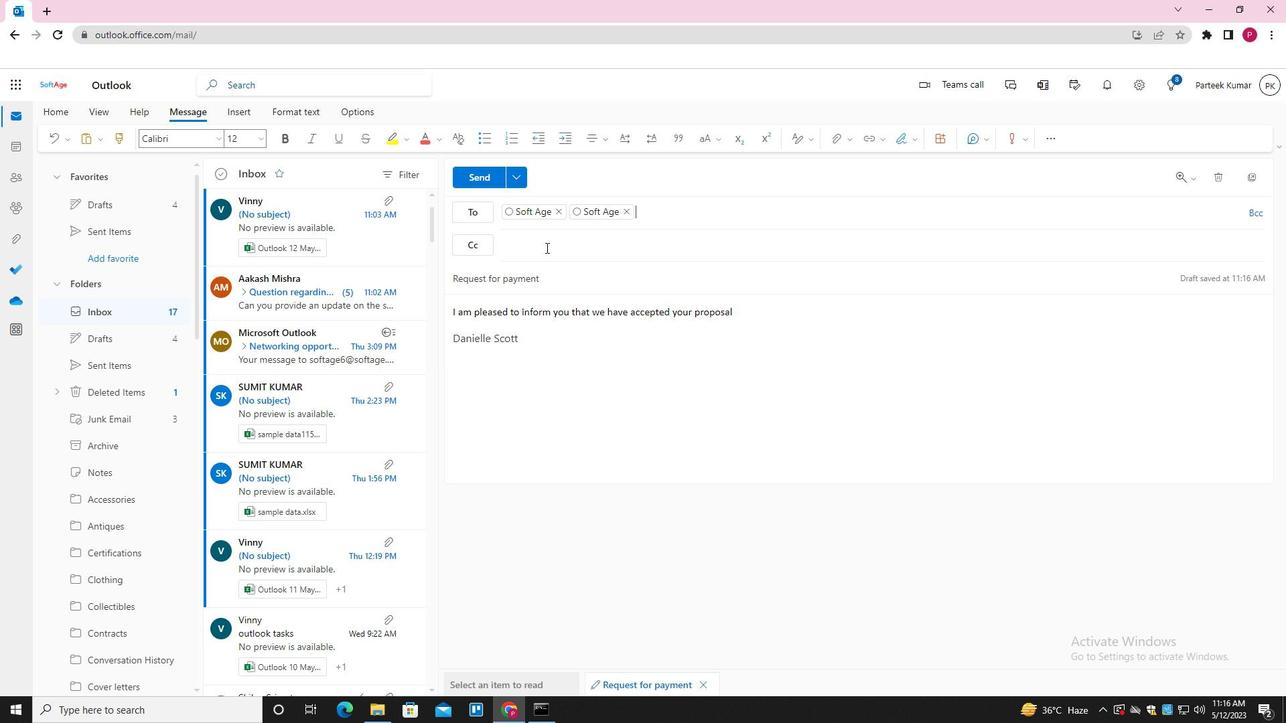 
Action: Key pressed SOFTAGE.6<Key.shift>@SOFTAGE.NET<Key.enter>
Screenshot: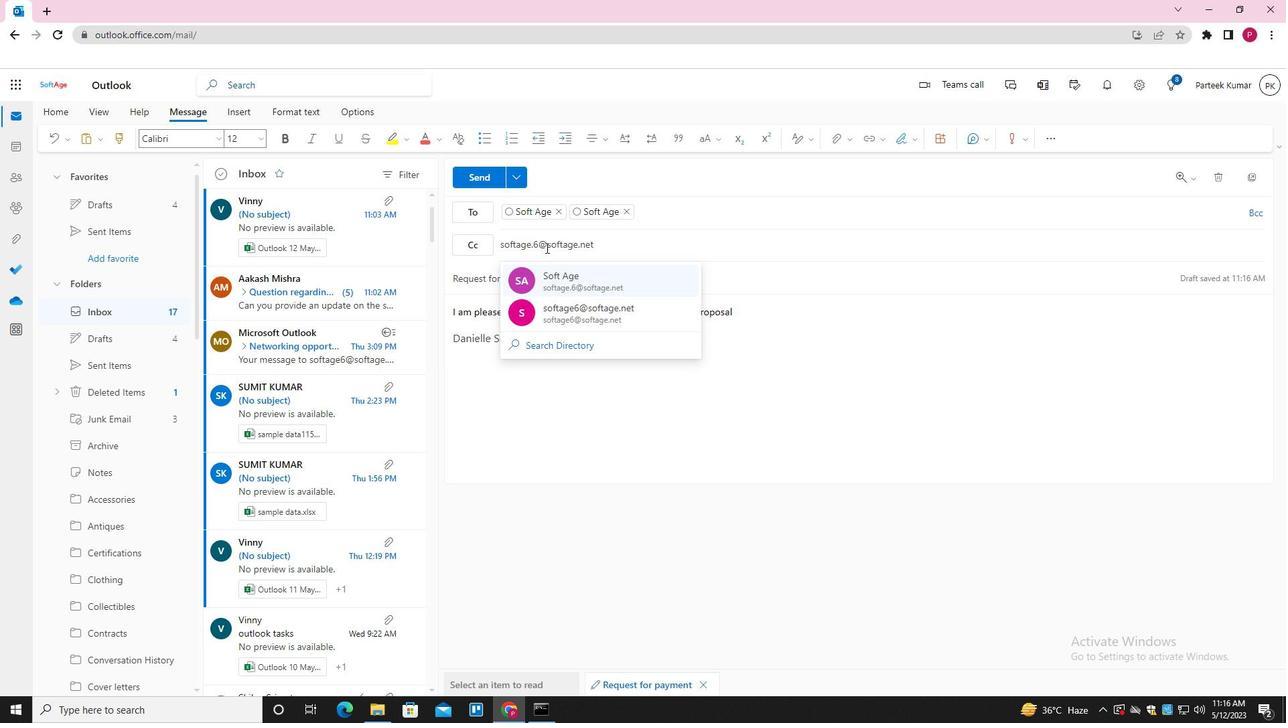 
Action: Mouse moved to (491, 179)
Screenshot: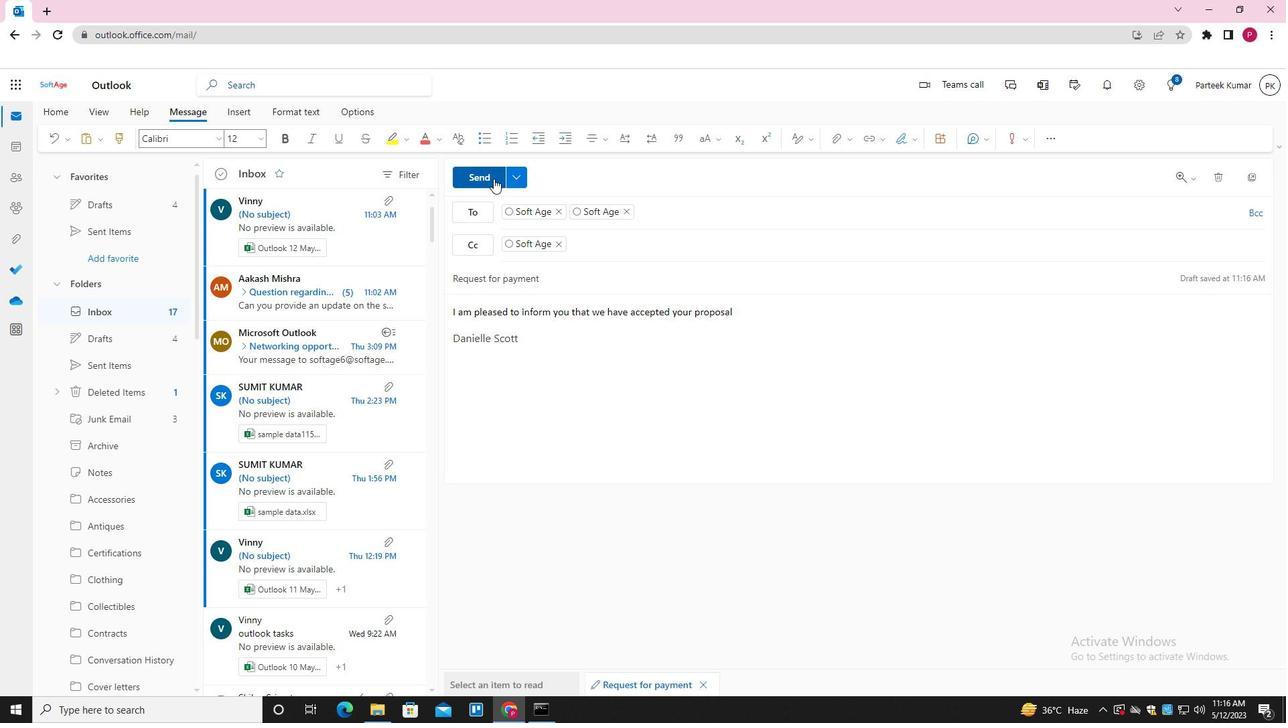 
Action: Mouse pressed left at (491, 179)
Screenshot: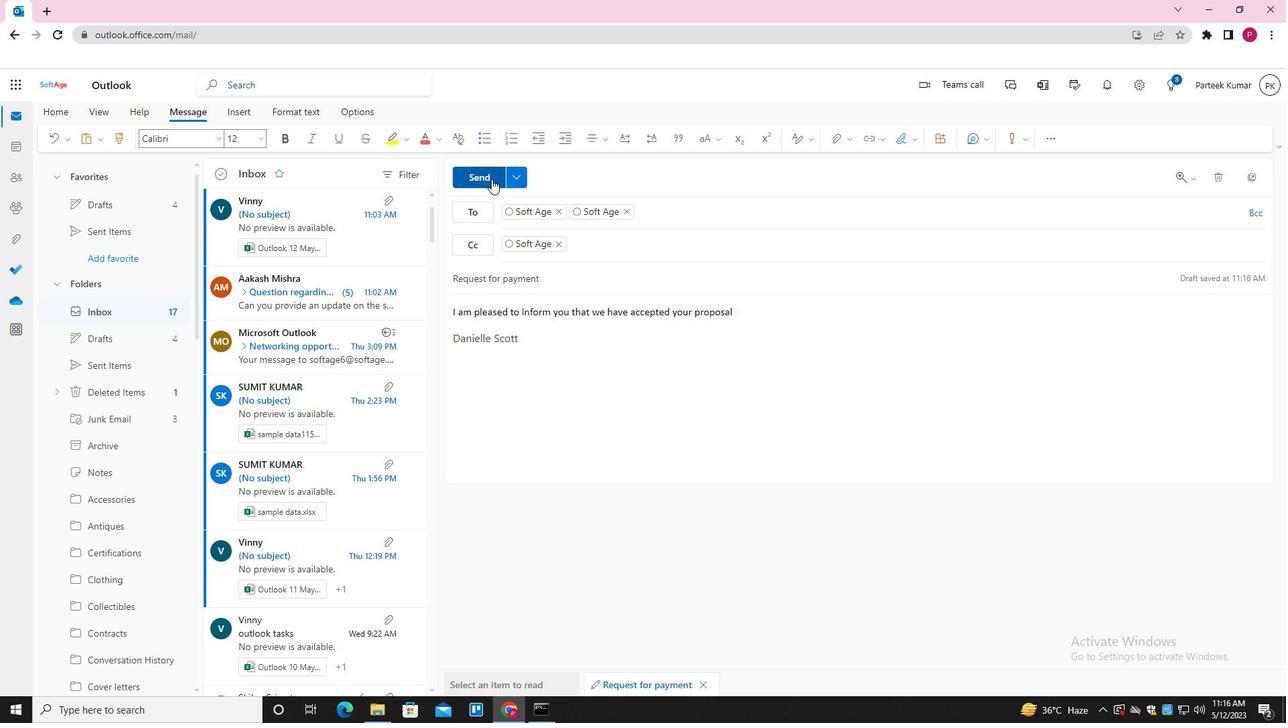 
Action: Mouse moved to (532, 357)
Screenshot: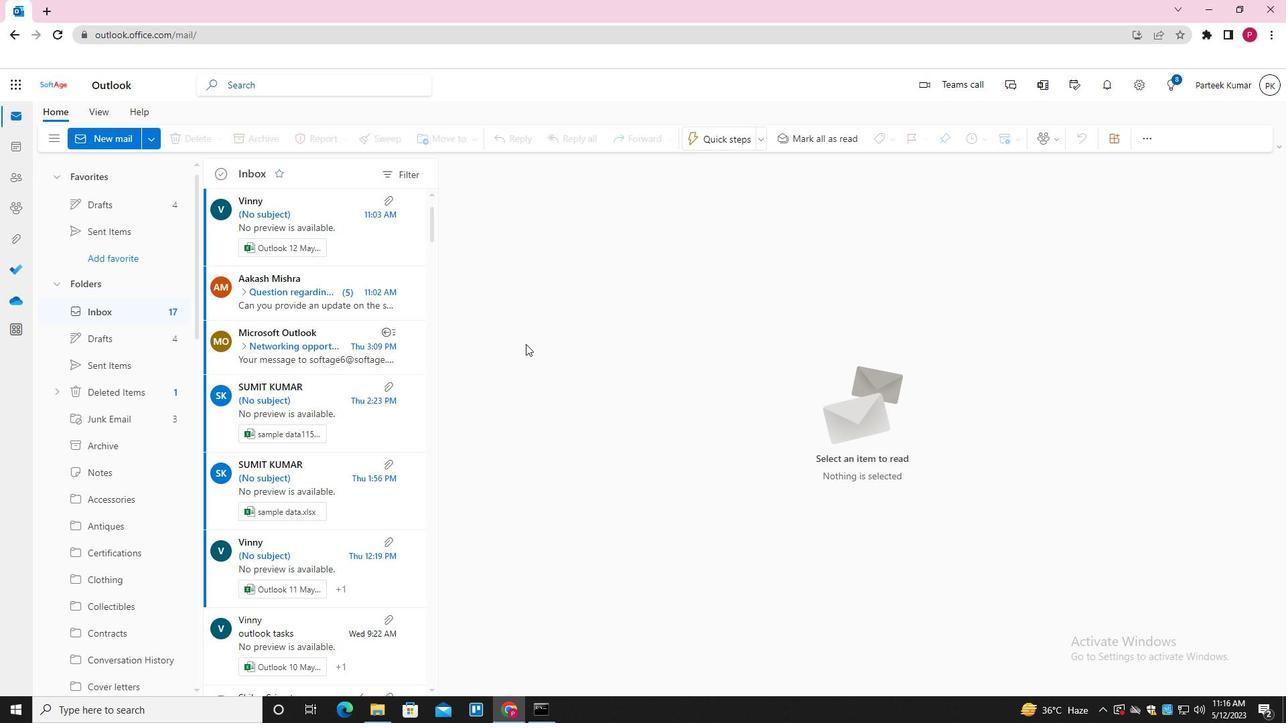 
